 Task: Add an event with the title Marketing Campaign Assessment and Fine-tuning, date '2024/04/08', time 8:50 AM to 10:50 AMand add a description: The session will conclude with a wrap-up discussion, where mentees can reflect on the insights gained and mentors can offer any final words of encouragement. Participants will have the opportunity to exchange contact information and establish ongoing mentoring relationships beyond the event., put the event into Green category . Add location for the event as: 987 Via dei Condotti, Rome, Italy, logged in from the account softage.5@softage.netand send the event invitation to softage.9@softage.net and softage.10@softage.net. Set a reminder for the event 2 hour before
Action: Mouse moved to (86, 136)
Screenshot: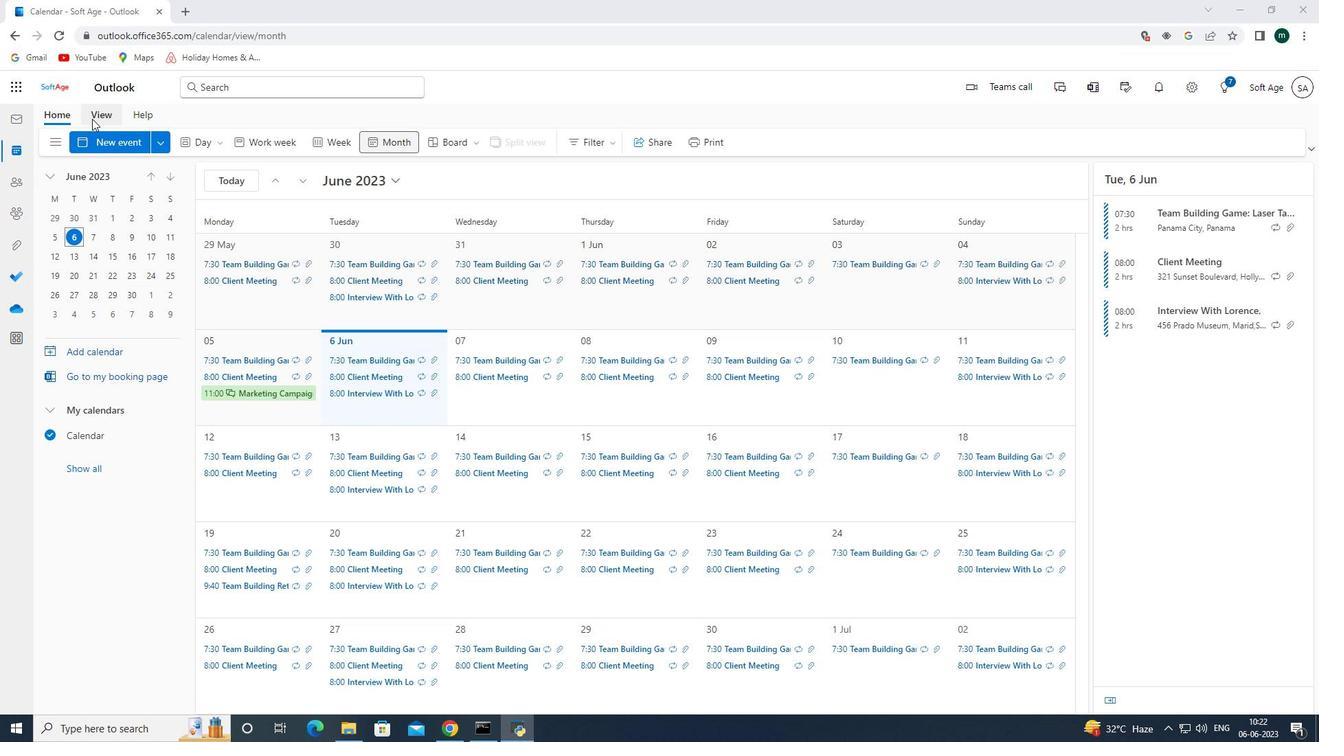 
Action: Mouse pressed left at (86, 136)
Screenshot: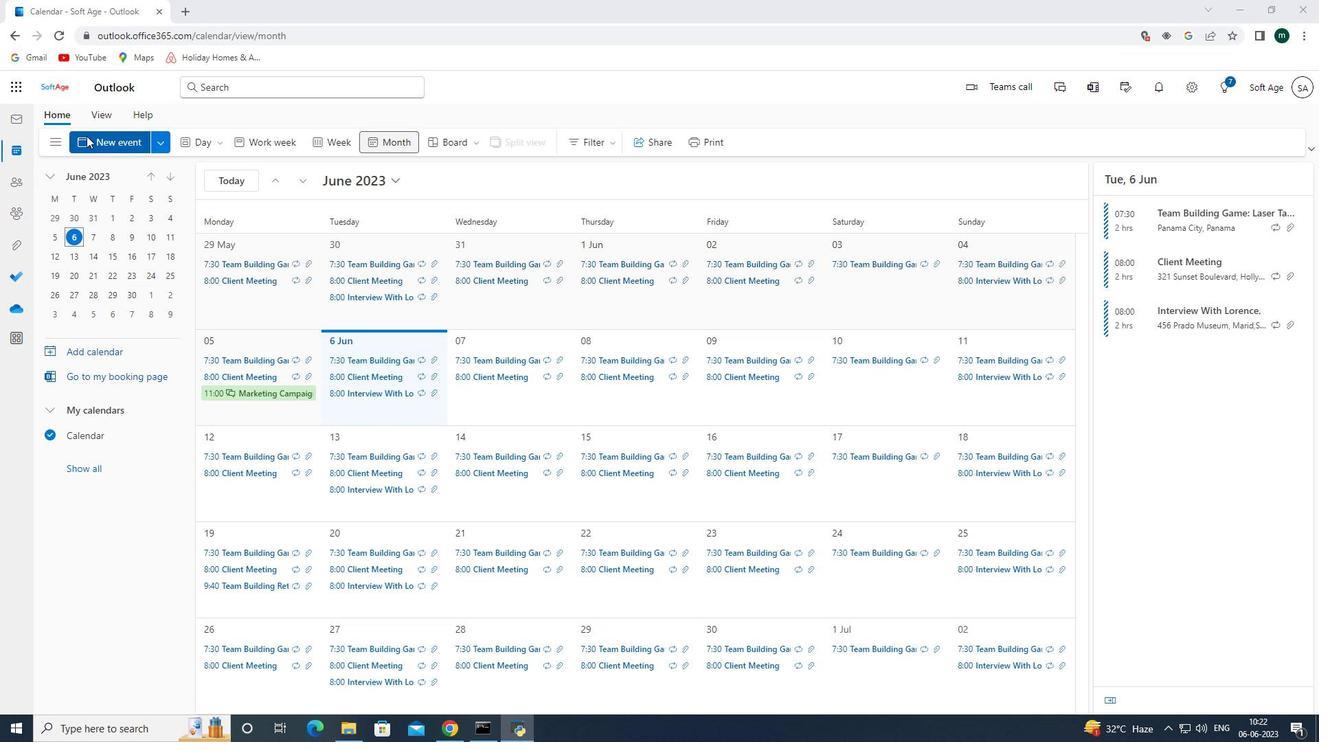 
Action: Mouse moved to (393, 226)
Screenshot: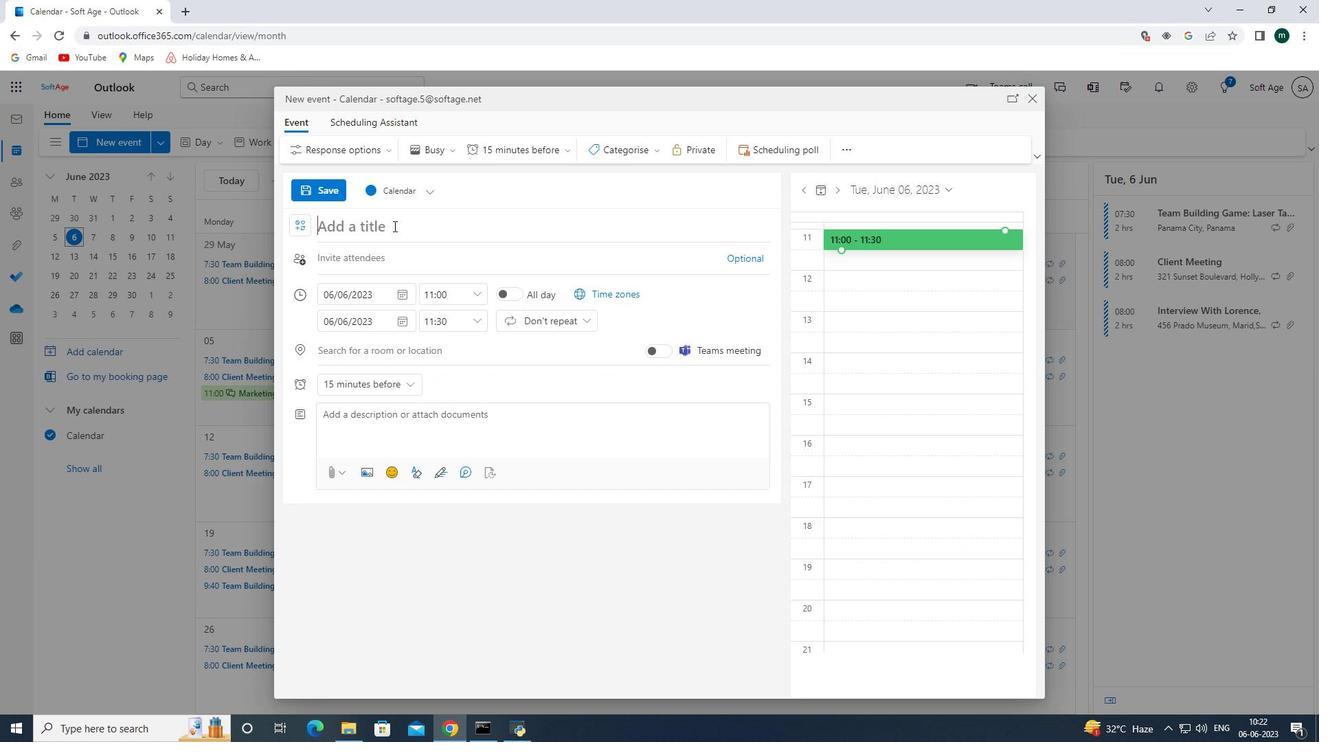 
Action: Mouse pressed left at (393, 226)
Screenshot: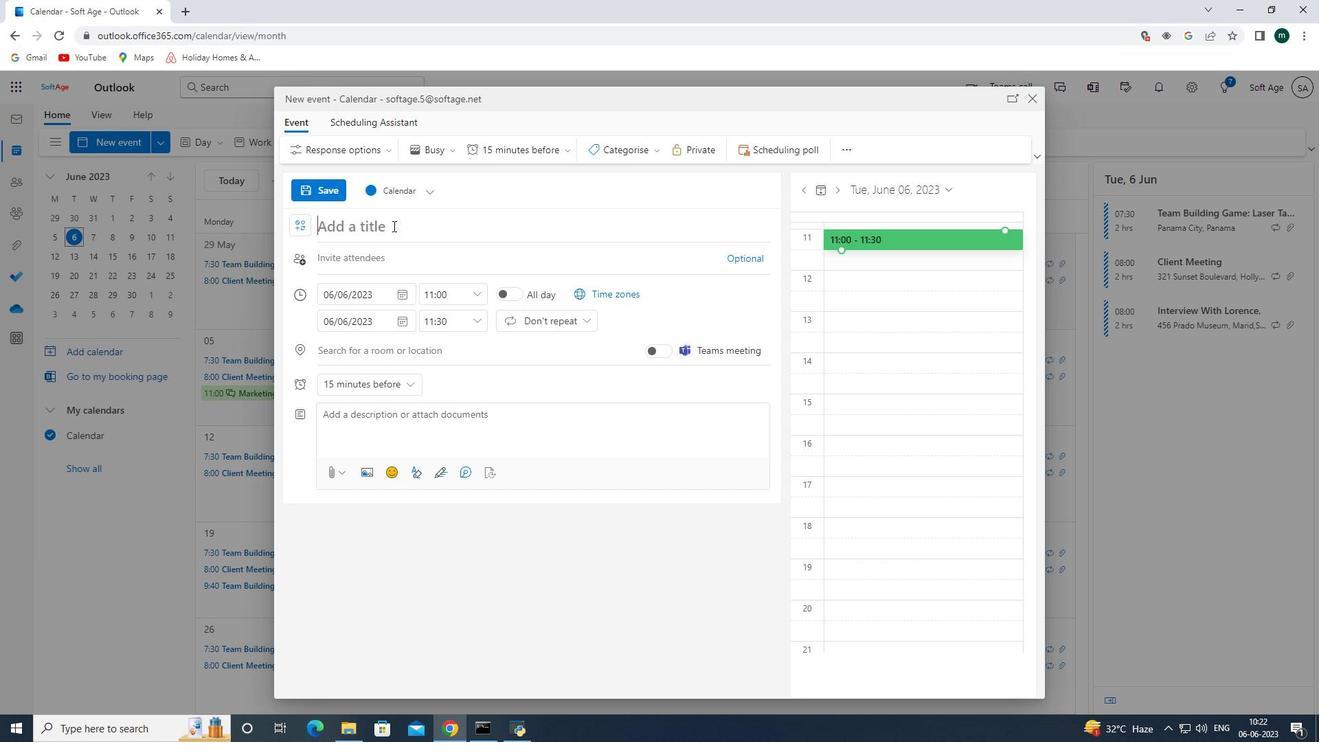 
Action: Key pressed <Key.shift><Key.shift><Key.shift><Key.shift><Key.shift><Key.shift><Key.shift><Key.shift><Key.shift><Key.shift><Key.shift><Key.shift><Key.shift><Key.shift><Key.shift><Key.shift><Key.shift><Key.shift><Key.shift><Key.shift><Key.shift><Key.shift><Key.shift><Key.shift><Key.shift><Key.shift><Key.shift><Key.shift><Key.shift><Key.shift><Key.shift><Key.shift><Key.shift><Key.shift><Key.shift><Key.shift><Key.shift><Key.shift><Key.shift><Key.shift><Key.shift><Key.shift><Key.shift>Marketing<Key.space><Key.shift><Key.shift><Key.shift><Key.shift>Campaign<Key.space><Key.shift><Key.shift><Key.shift><Key.shift><Key.shift><Key.shift><Key.shift><Key.shift><Key.shift><Key.shift><Key.shift><Key.shift><Key.shift><Key.shift><Key.shift><Key.shift><Key.shift><Key.shift><Key.shift>Assessment<Key.space>and<Key.space><Key.shift><Key.shift>Fine<Key.shift><Key.shift>_<Key.backspace>-<Key.space><Key.shift><Key.shift><Key.shift><Key.shift><Key.shift><Key.shift><Key.shift><Key.shift>T<Key.backspace>tuning<Key.space>
Screenshot: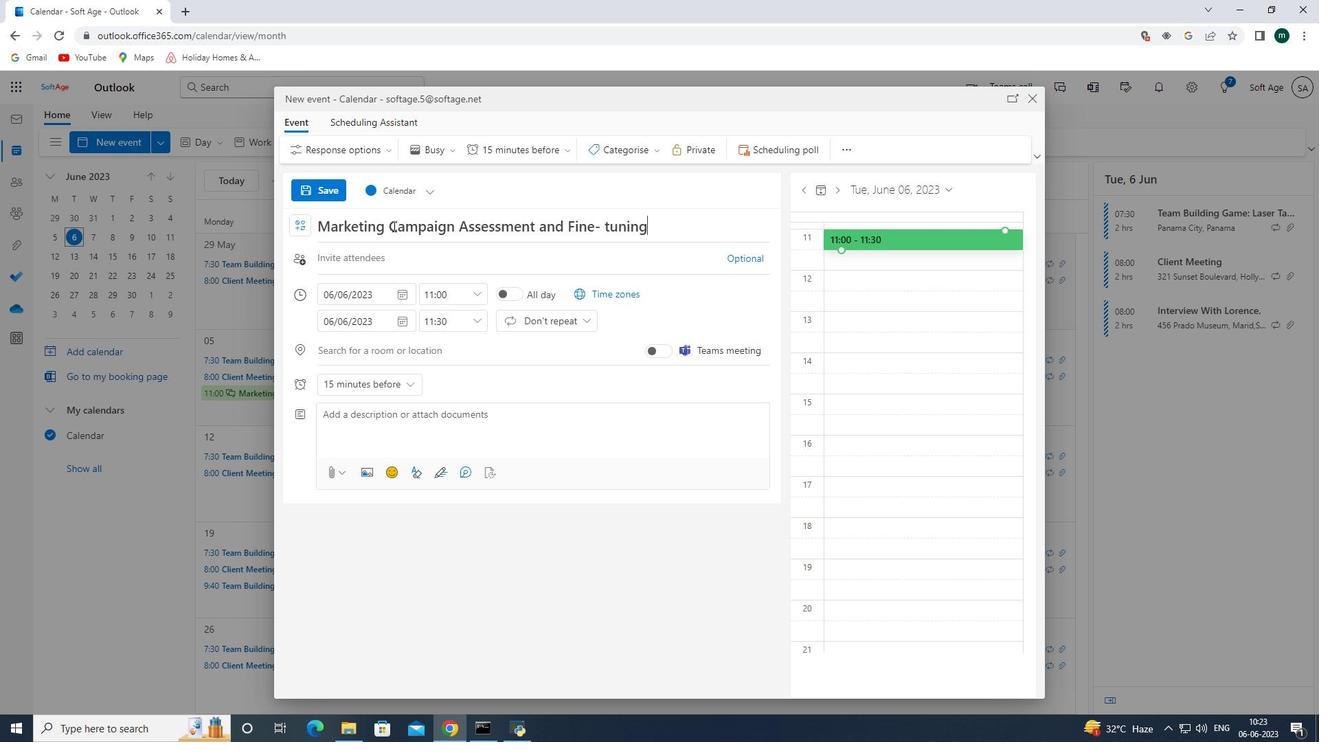 
Action: Mouse moved to (404, 298)
Screenshot: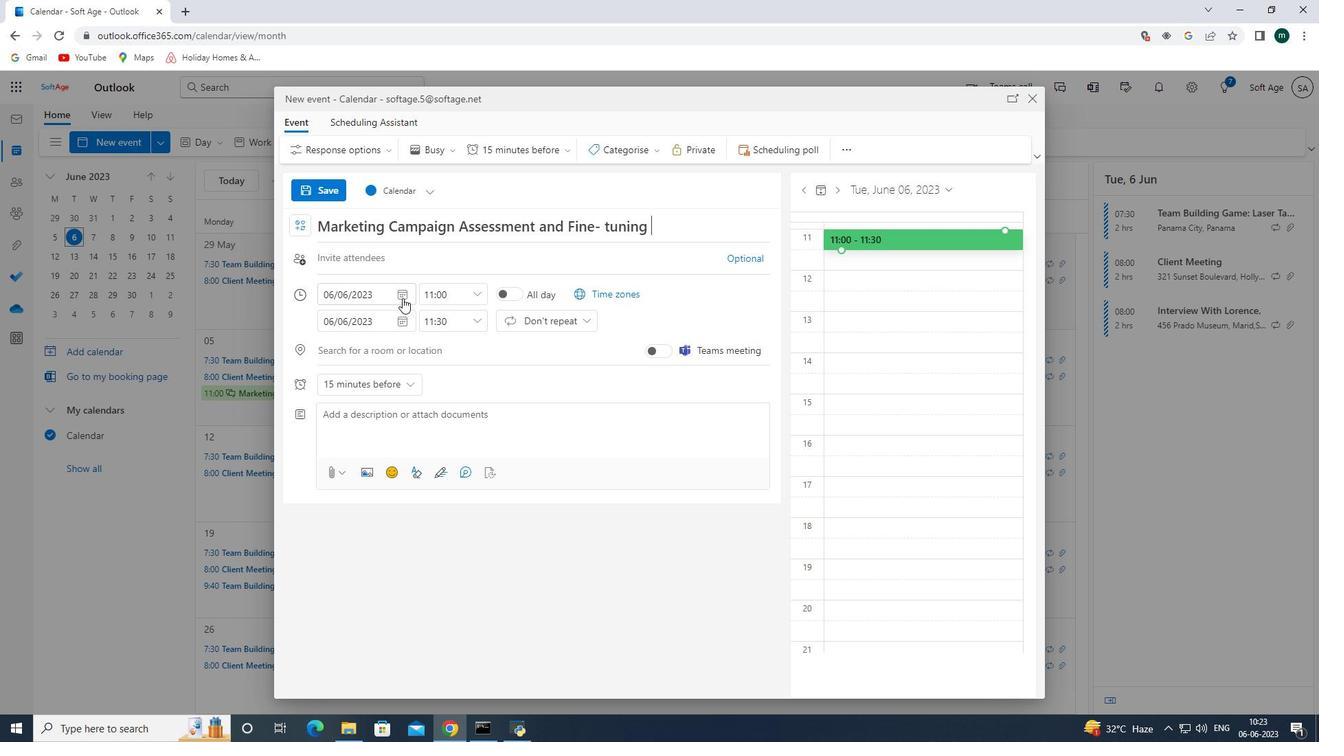 
Action: Mouse pressed left at (404, 298)
Screenshot: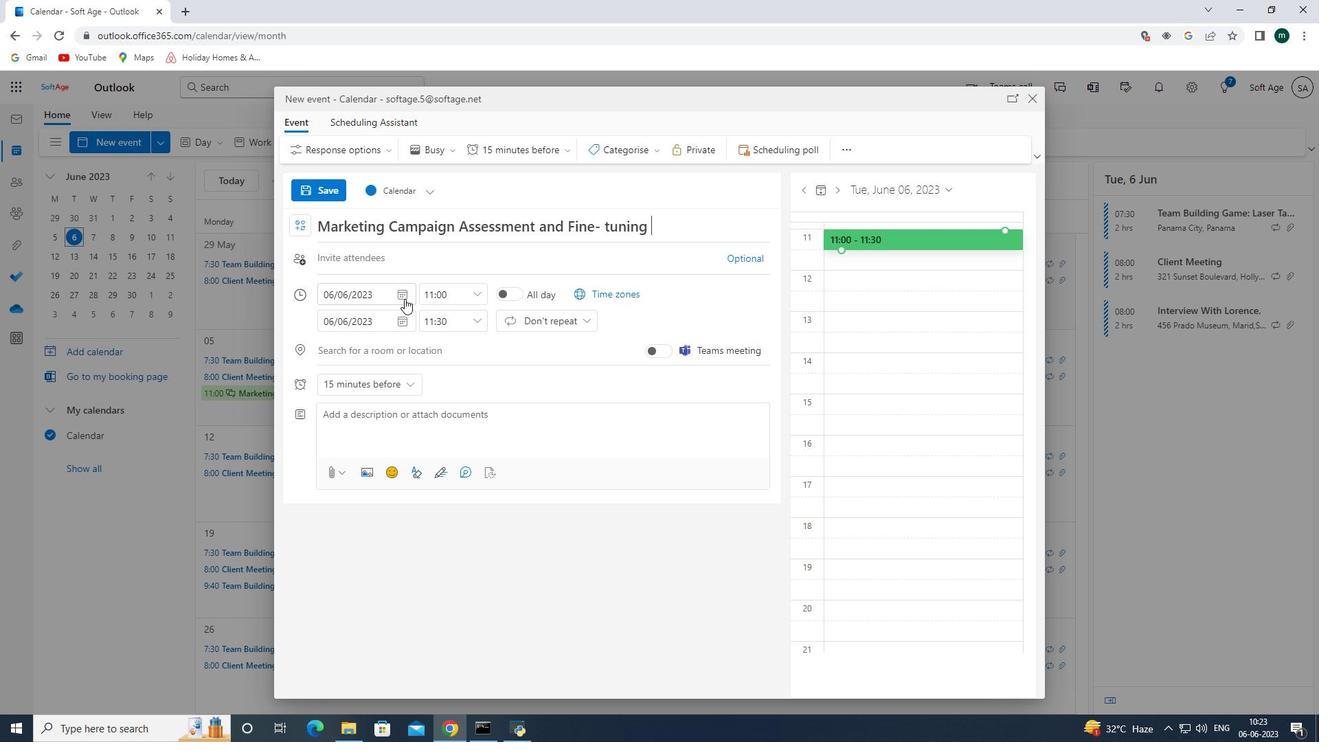 
Action: Mouse moved to (452, 320)
Screenshot: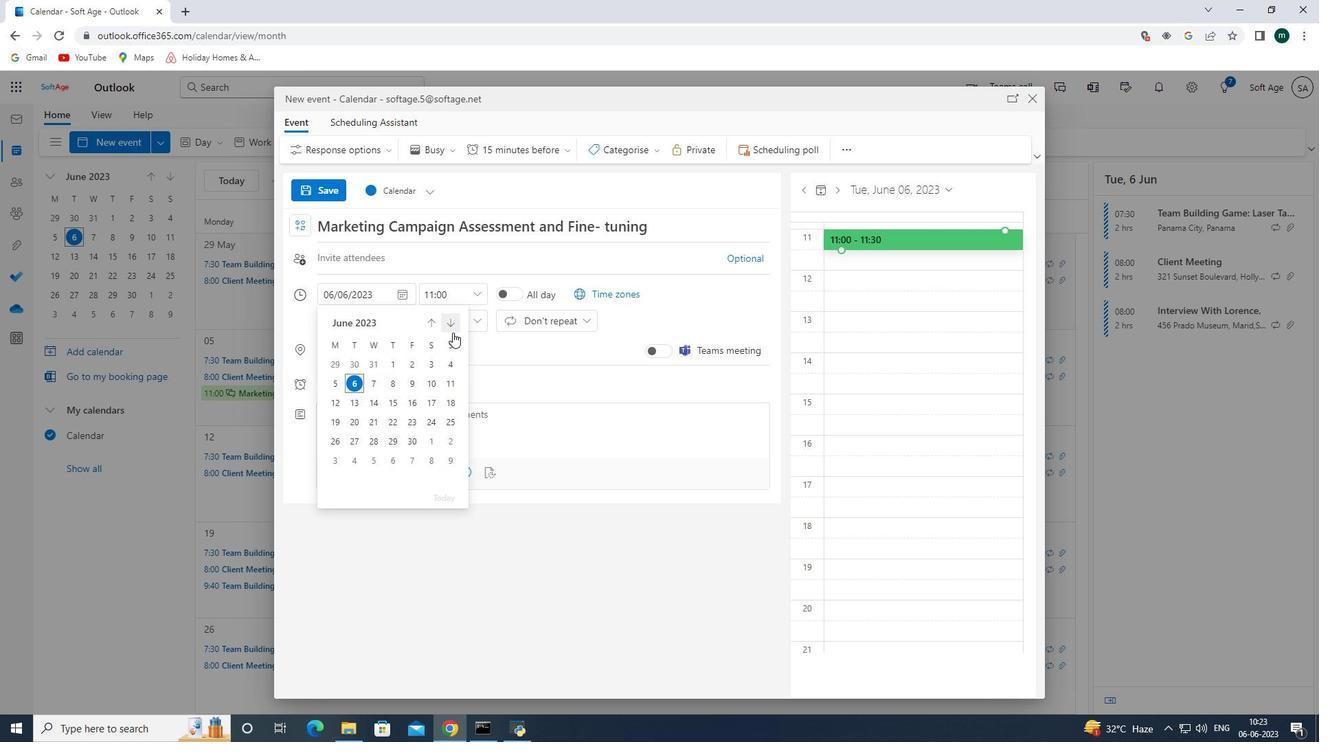 
Action: Mouse pressed left at (452, 320)
Screenshot: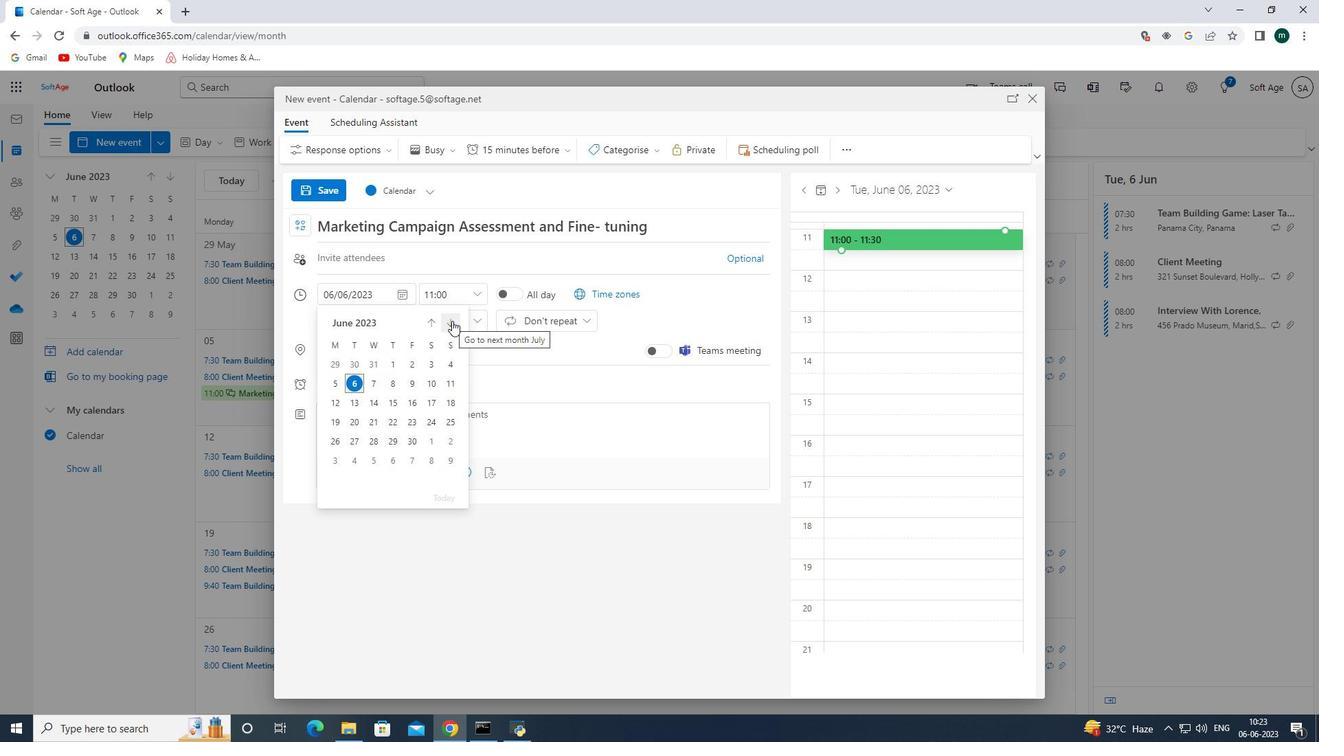 
Action: Mouse moved to (451, 320)
Screenshot: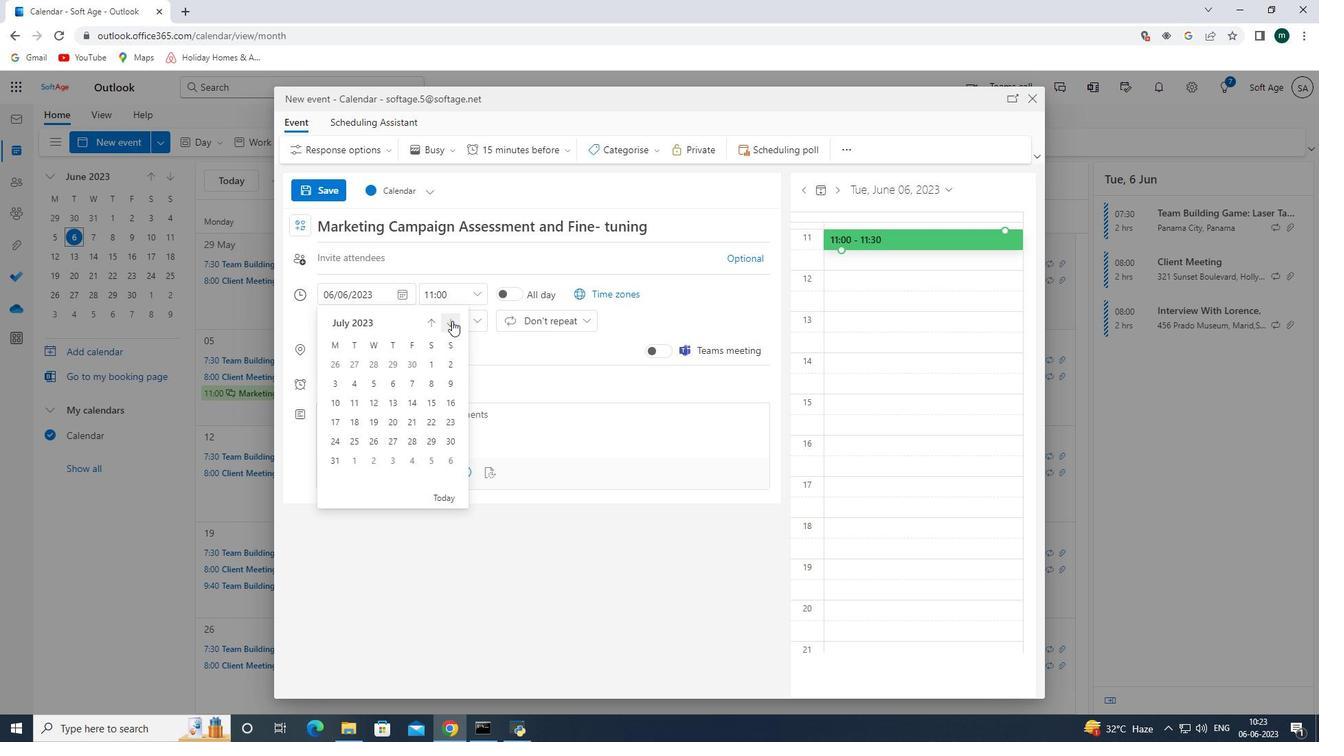 
Action: Mouse pressed left at (451, 320)
Screenshot: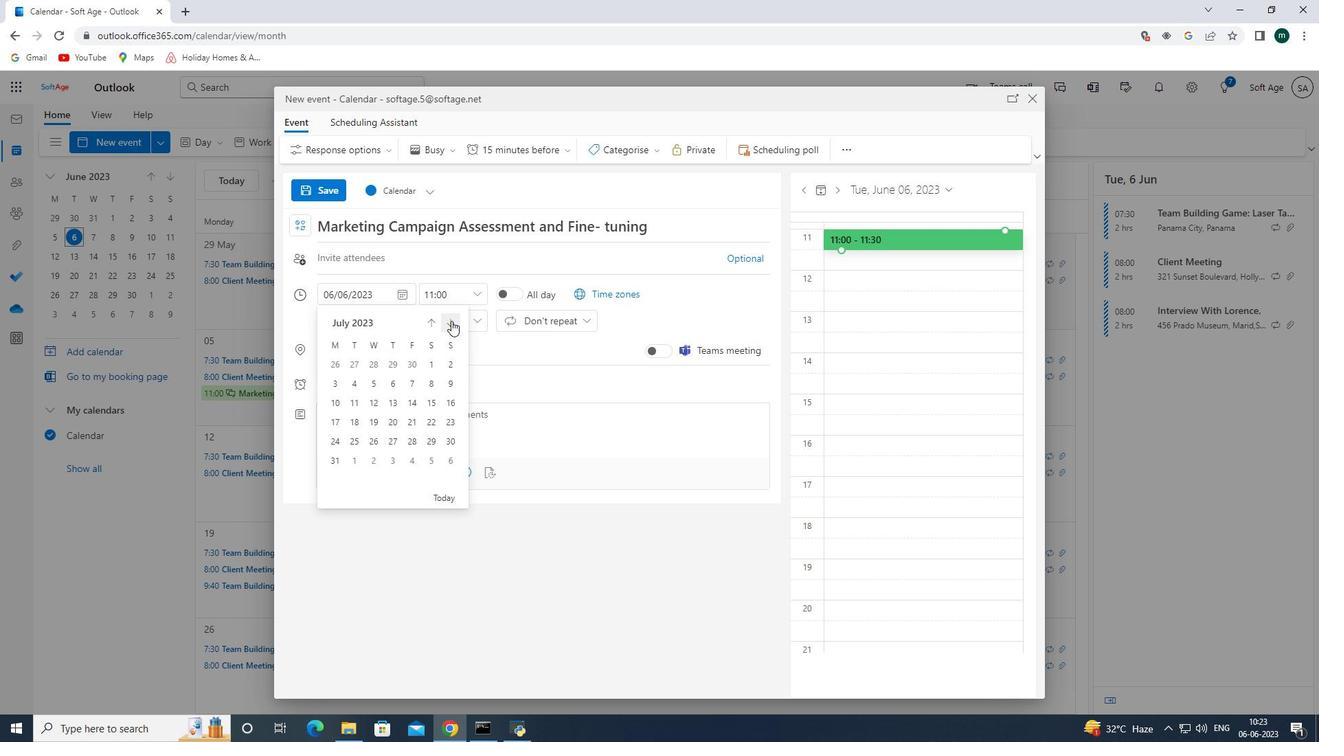 
Action: Mouse pressed left at (451, 320)
Screenshot: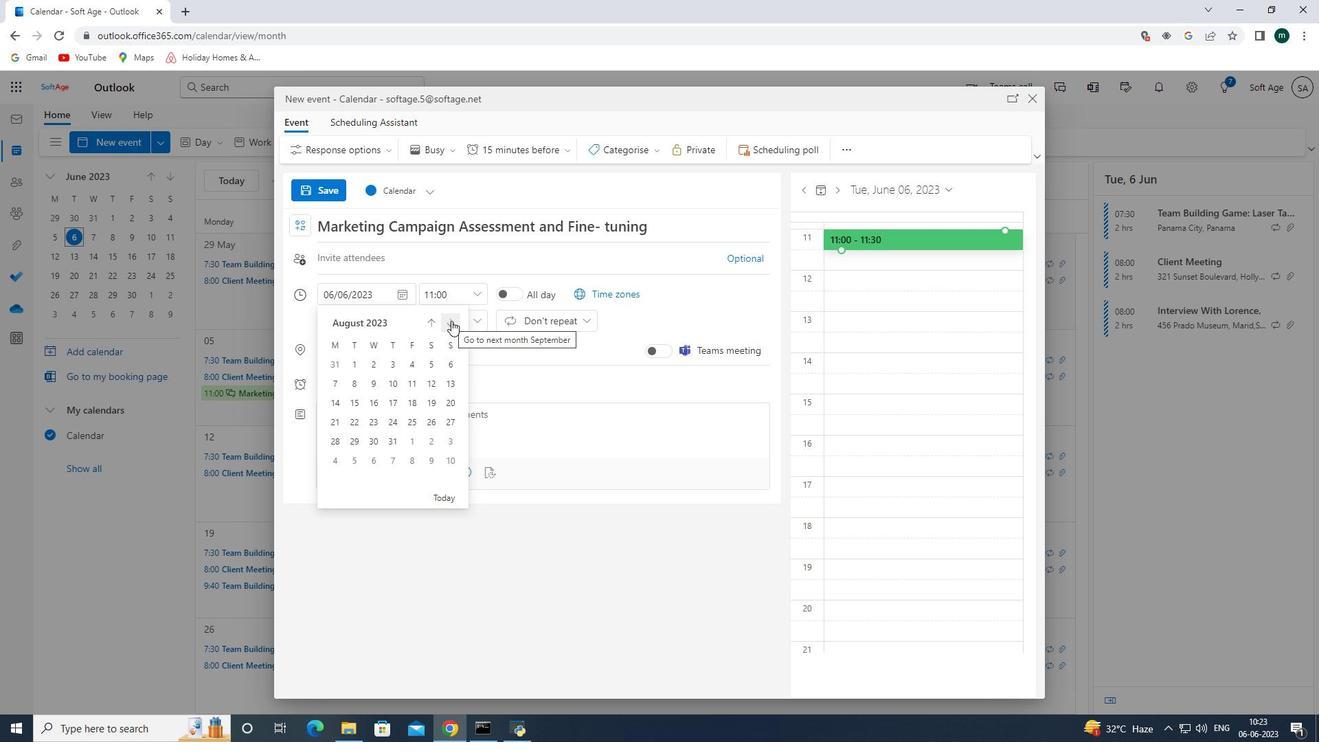 
Action: Mouse pressed left at (451, 320)
Screenshot: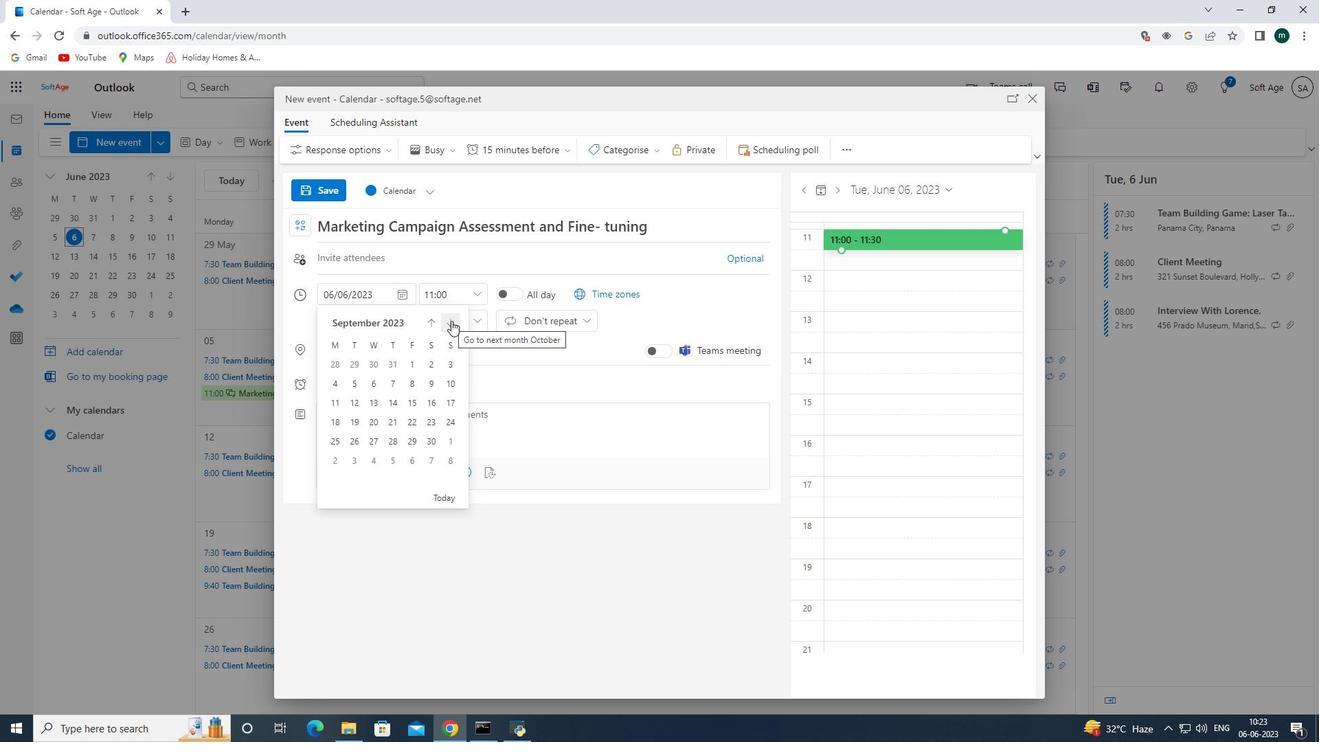 
Action: Mouse pressed left at (451, 320)
Screenshot: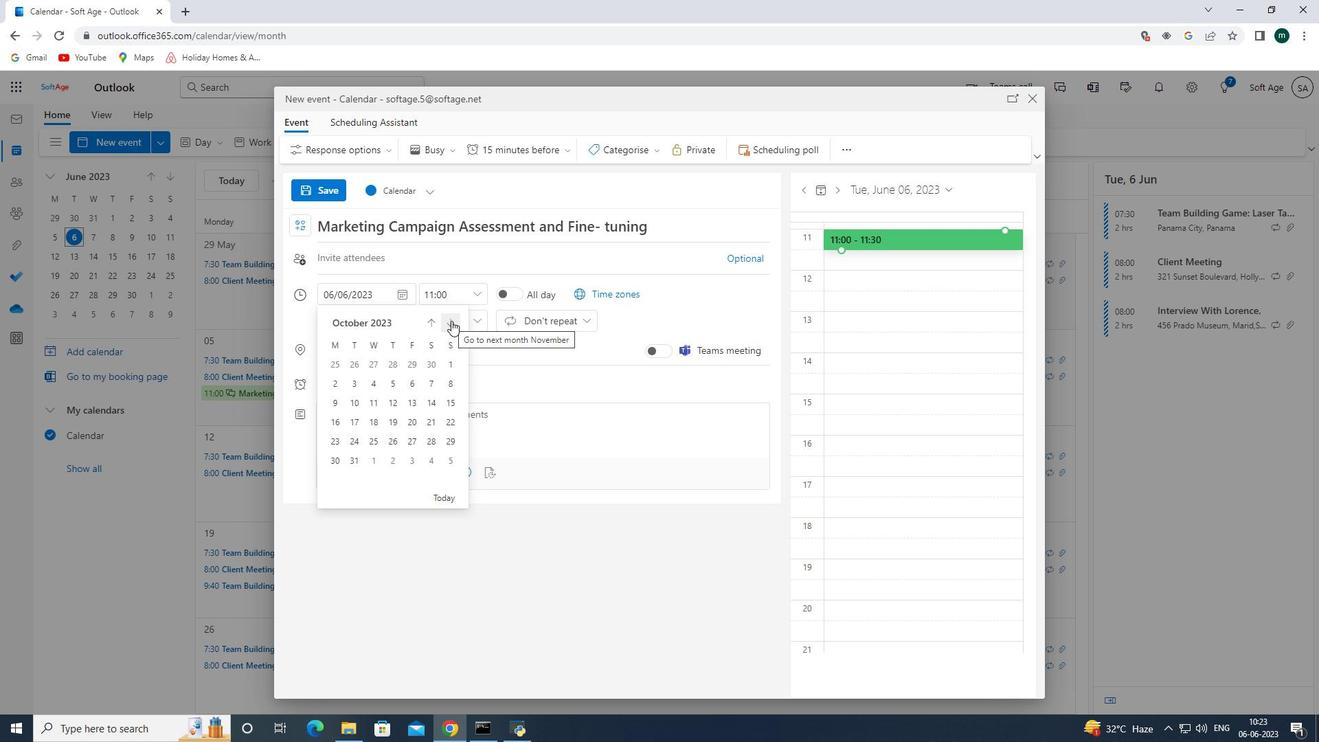 
Action: Mouse pressed left at (451, 320)
Screenshot: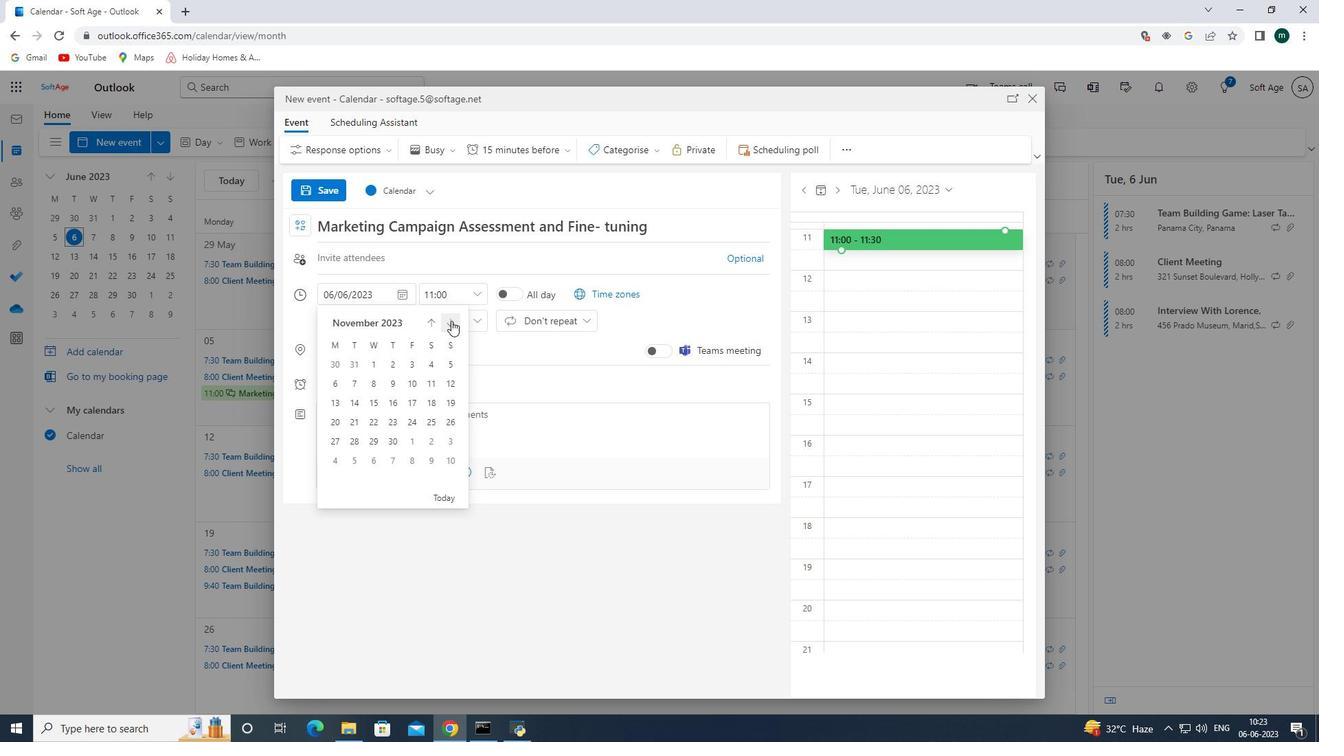 
Action: Mouse moved to (451, 320)
Screenshot: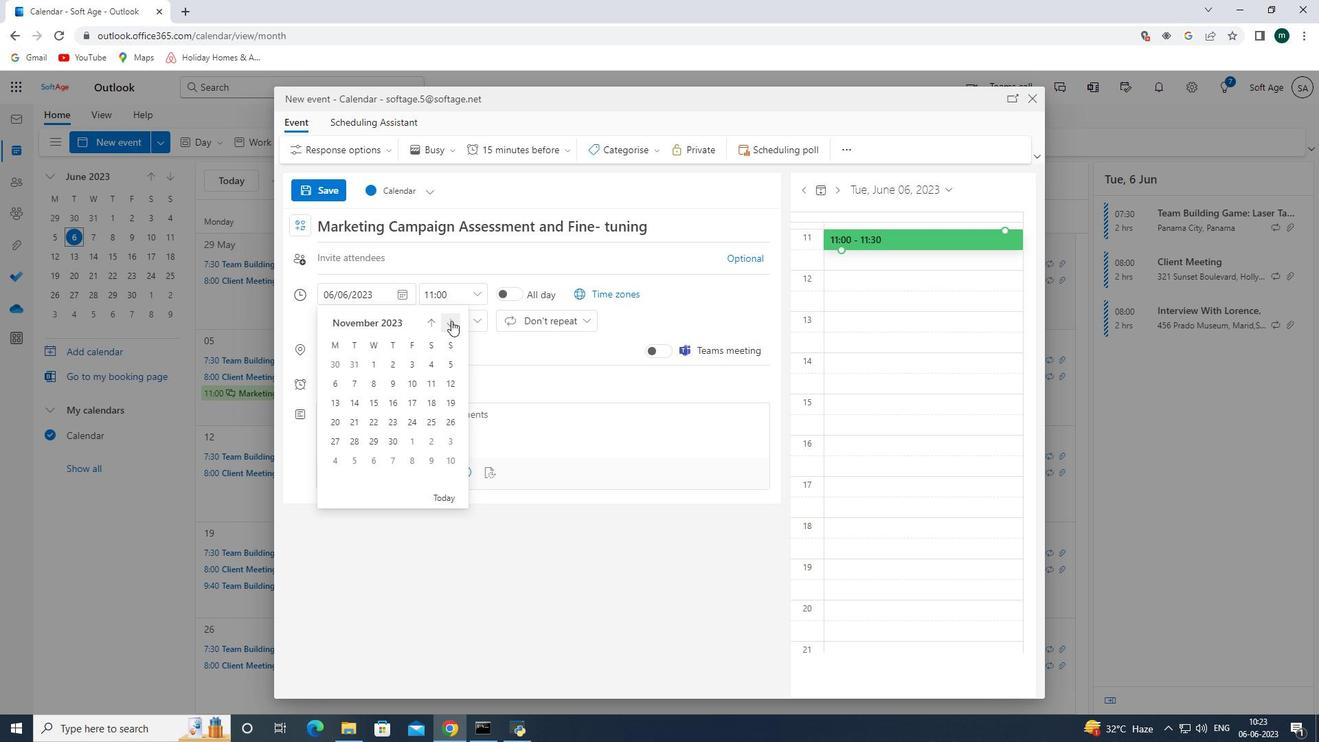 
Action: Mouse pressed left at (451, 320)
Screenshot: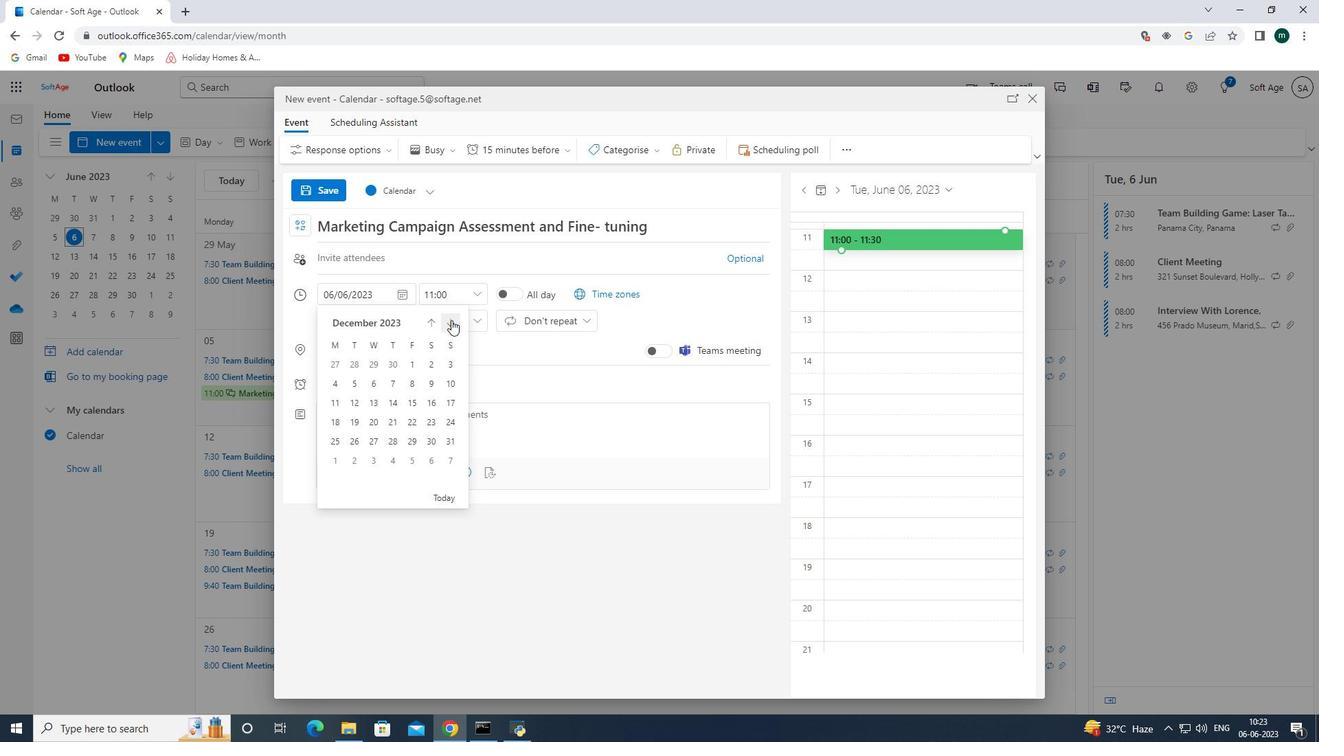 
Action: Mouse pressed left at (451, 320)
Screenshot: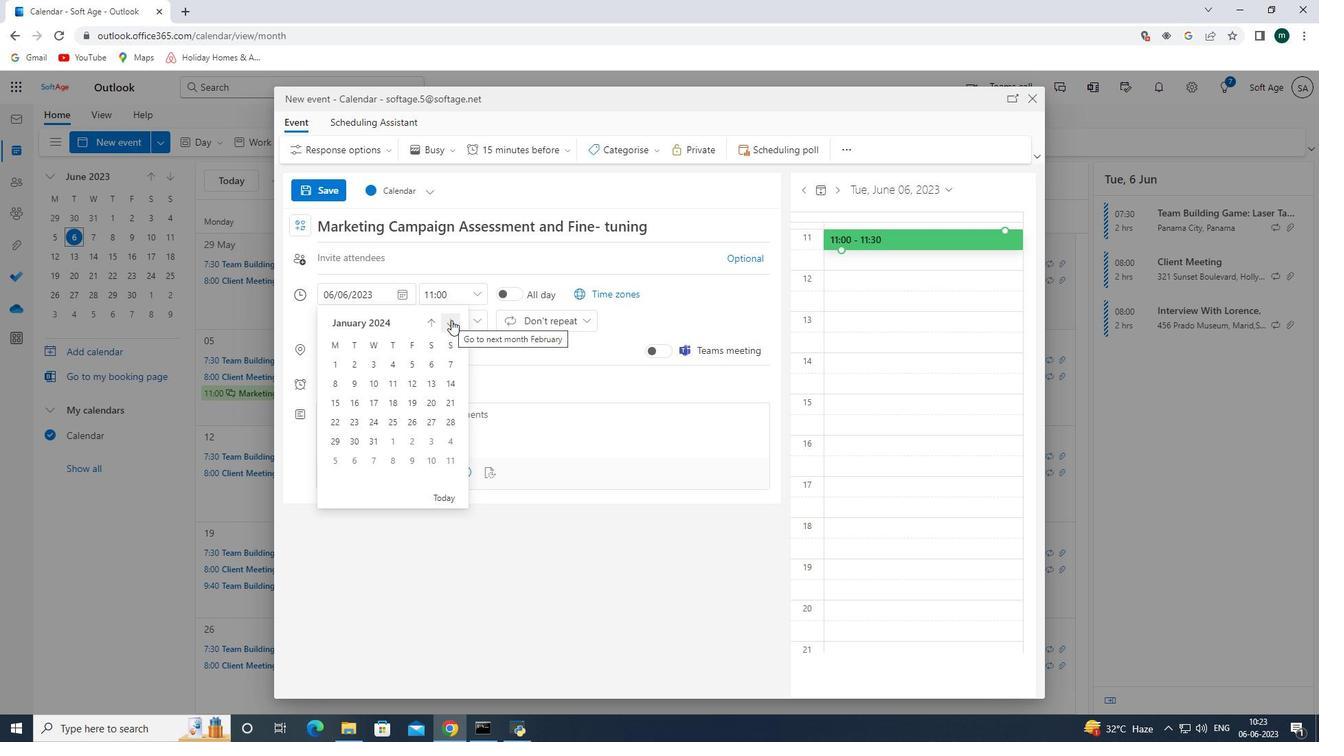 
Action: Mouse pressed left at (451, 320)
Screenshot: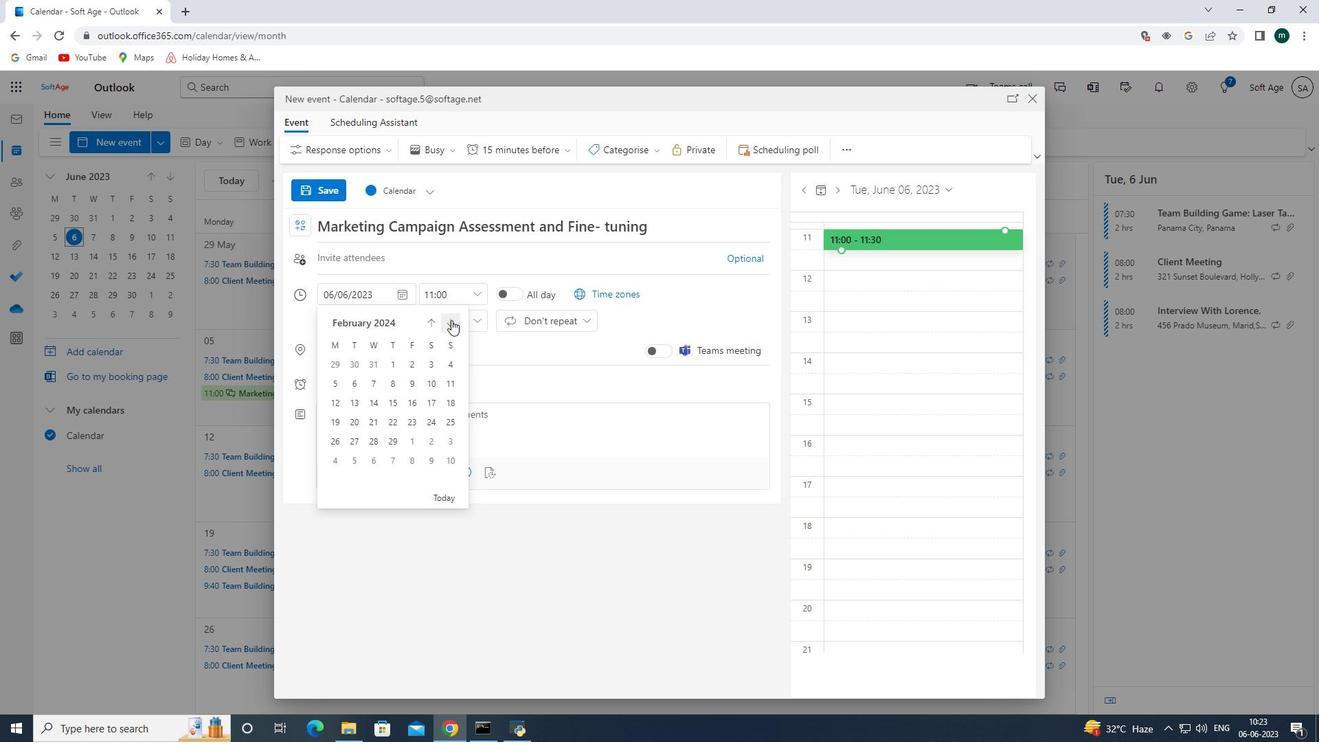
Action: Mouse pressed left at (451, 320)
Screenshot: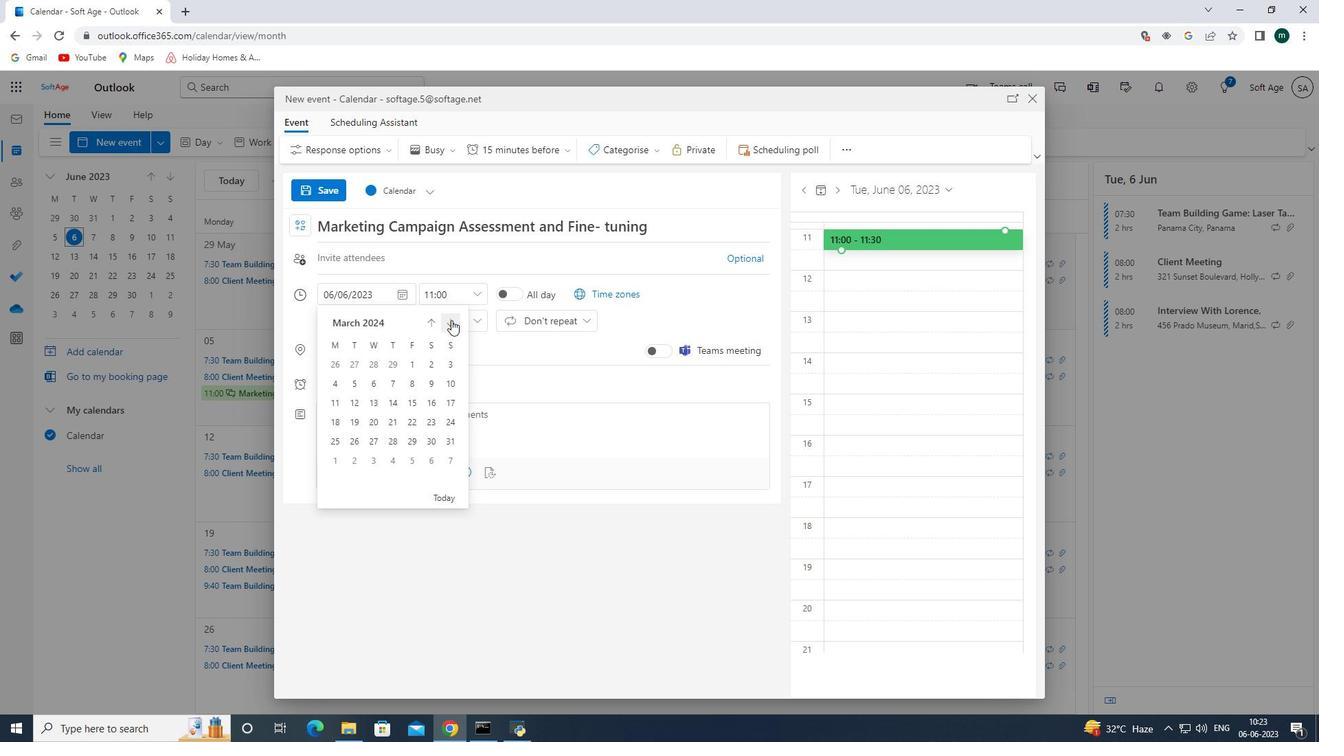 
Action: Mouse moved to (339, 378)
Screenshot: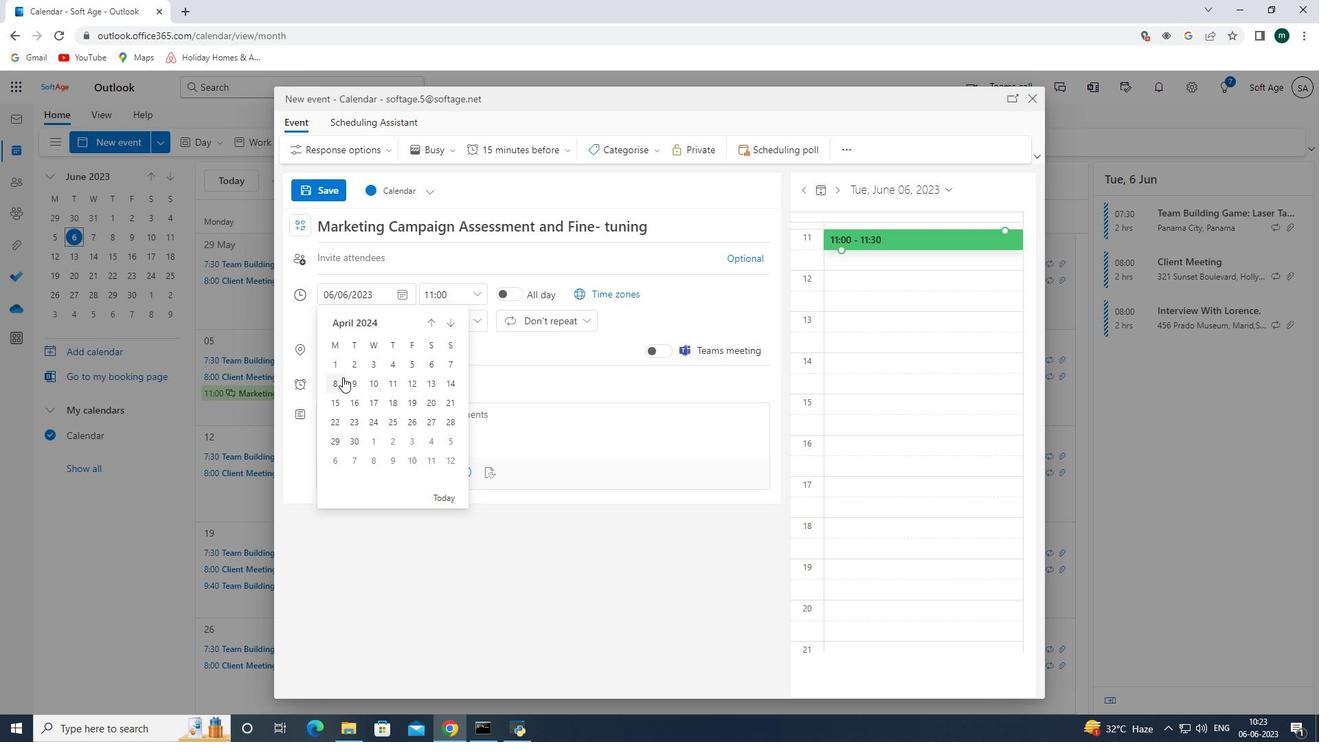 
Action: Mouse pressed left at (339, 378)
Screenshot: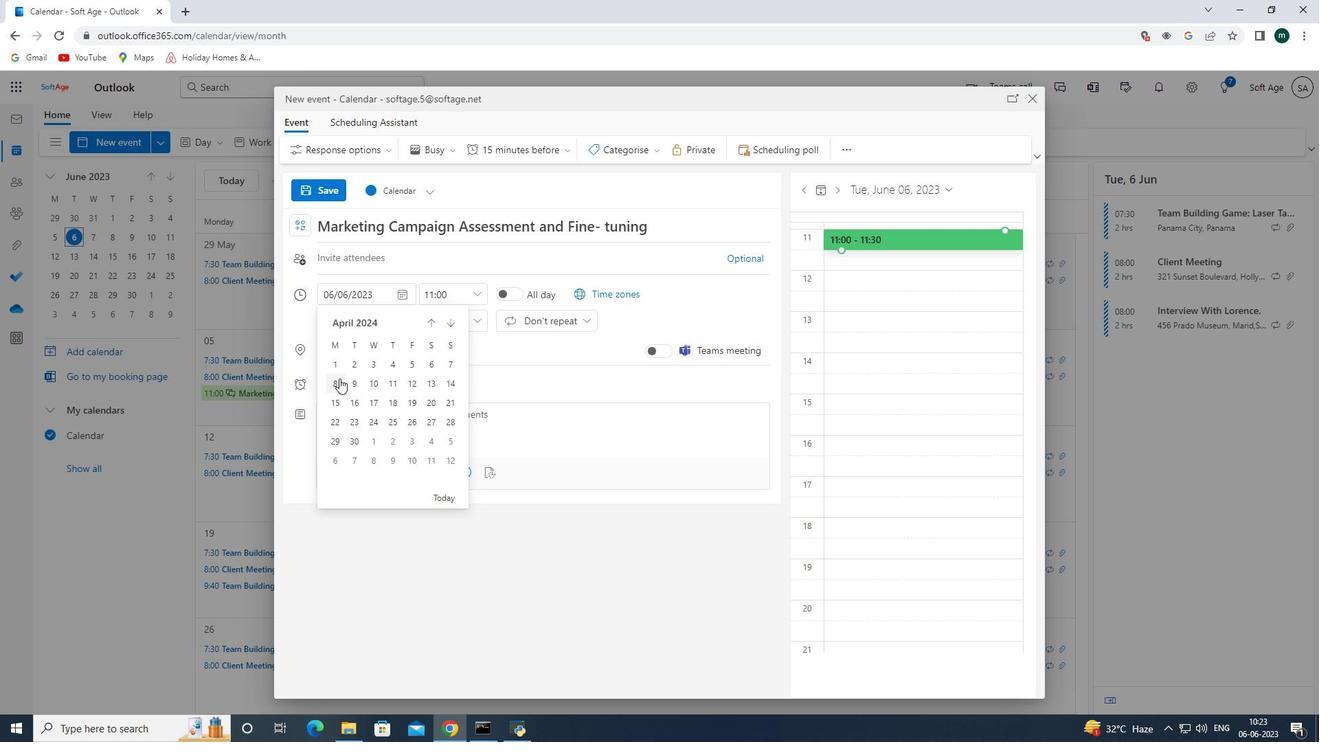 
Action: Mouse moved to (477, 296)
Screenshot: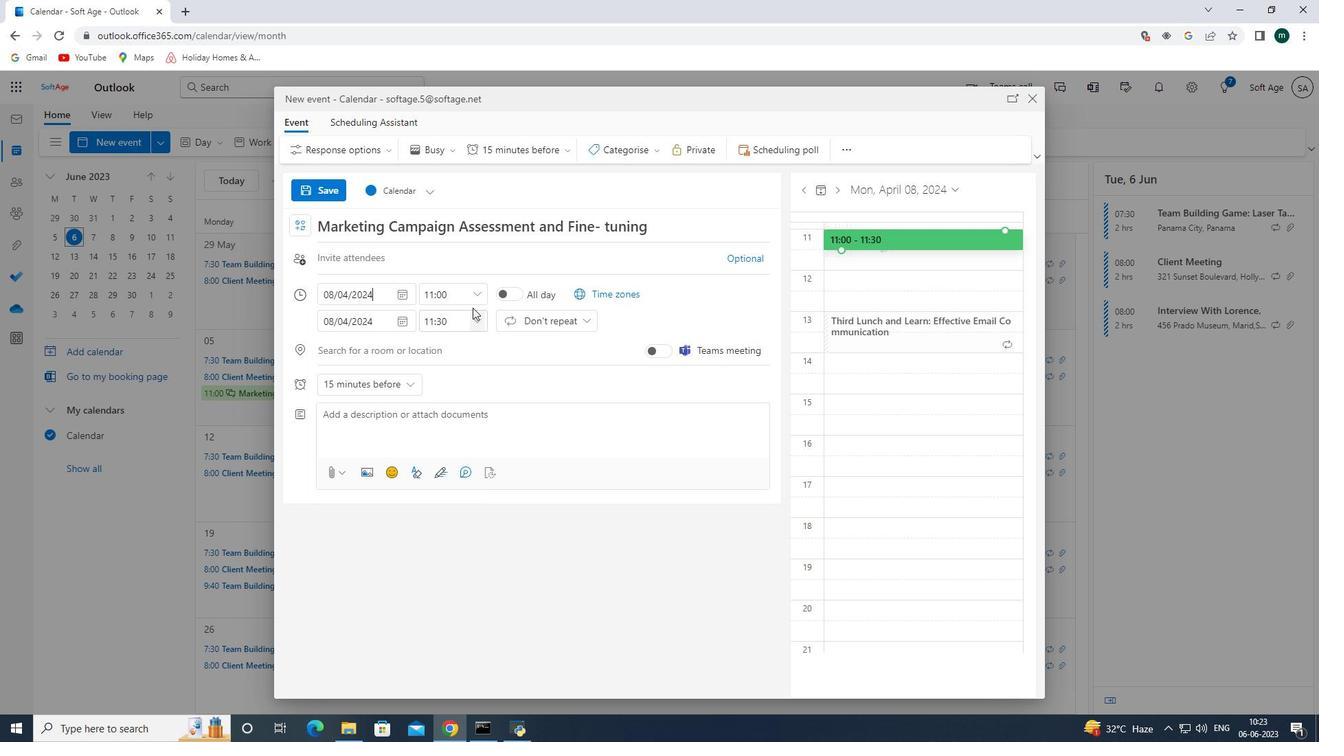 
Action: Mouse pressed left at (477, 296)
Screenshot: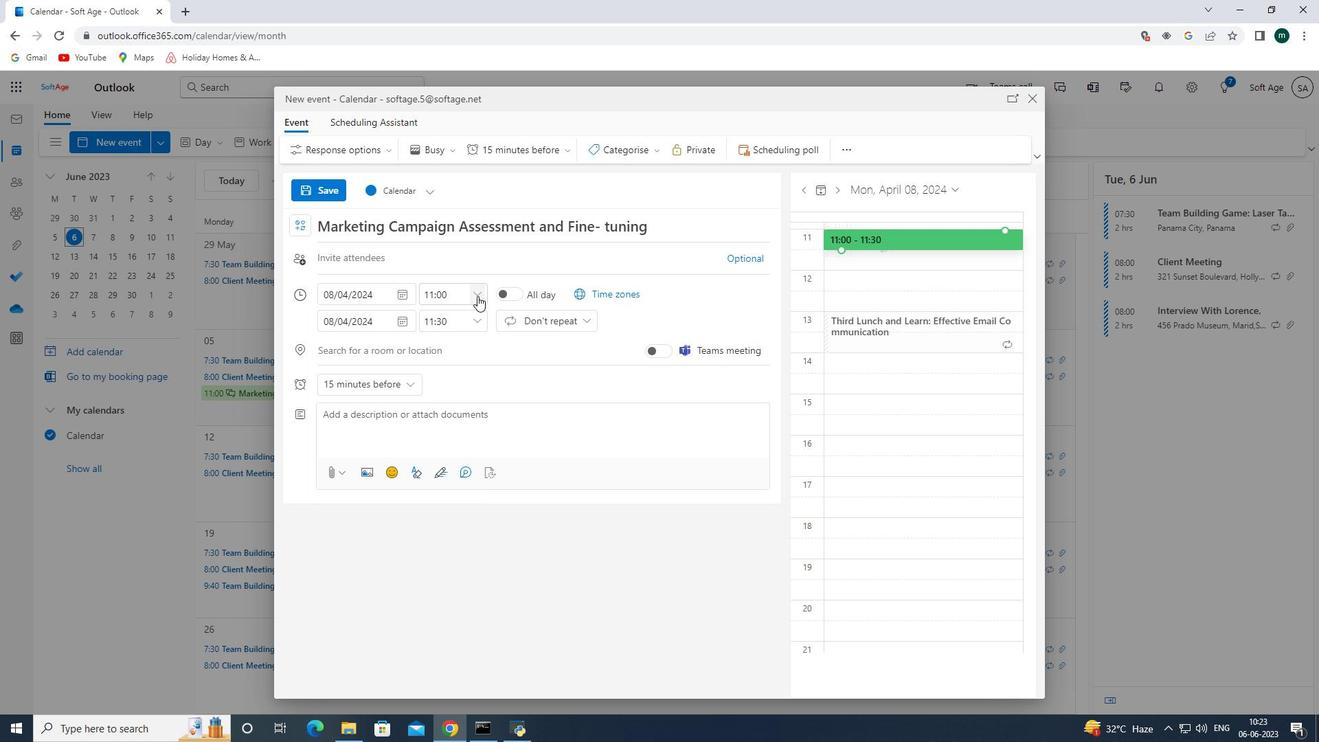 
Action: Mouse moved to (454, 292)
Screenshot: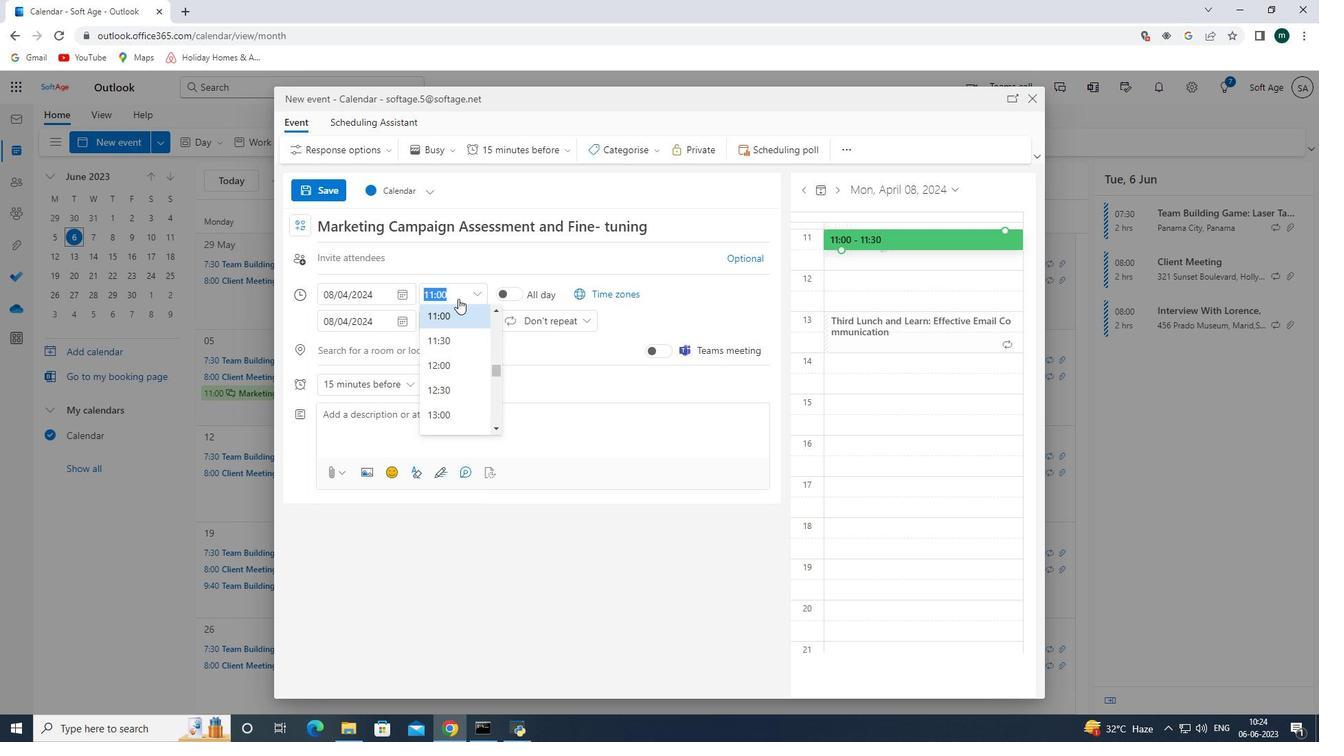 
Action: Key pressed 08<Key.shift_r><Key.shift_r><Key.shift_r><Key.shift_r><Key.shift_r><Key.shift_r><Key.shift_r><Key.shift_r><Key.shift_r><Key.shift_r><Key.shift_r><Key.shift_r><Key.shift_r><Key.shift_r><Key.shift_r><Key.shift_r><Key.shift_r><Key.shift_r><Key.shift_r><Key.shift_r><Key.shift_r><Key.shift_r><Key.shift_r><Key.shift_r><Key.shift_r><Key.shift_r><Key.shift_r><Key.shift_r><Key.shift_r><Key.shift_r><Key.shift_r><Key.shift_r><Key.shift_r>:50<Key.enter>
Screenshot: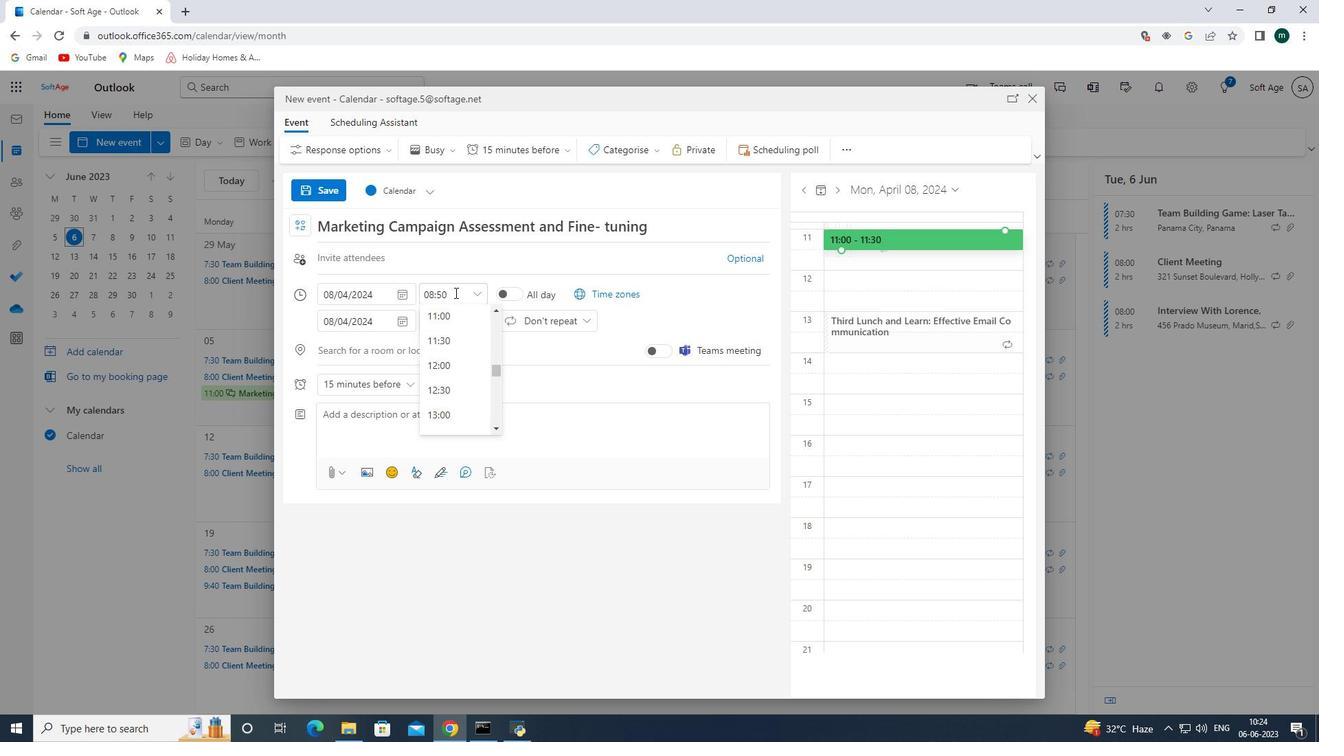 
Action: Mouse moved to (481, 314)
Screenshot: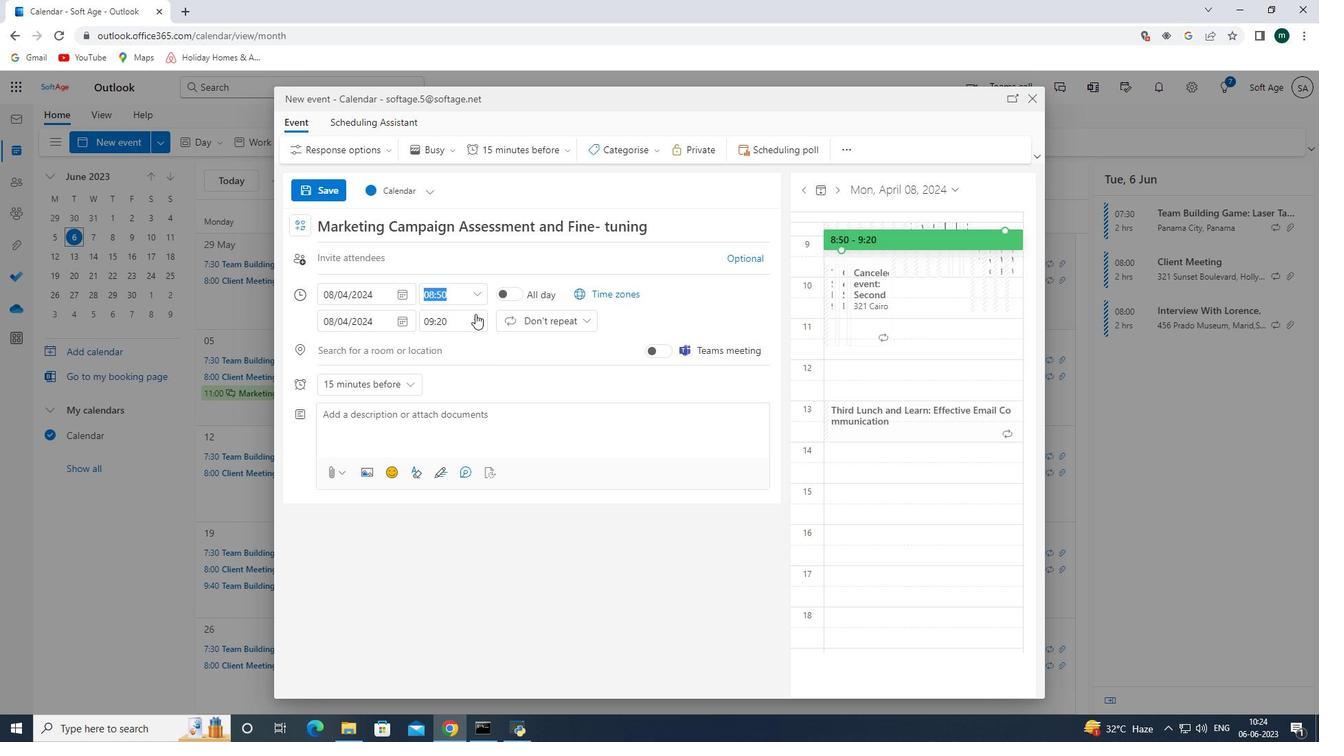 
Action: Mouse pressed left at (481, 314)
Screenshot: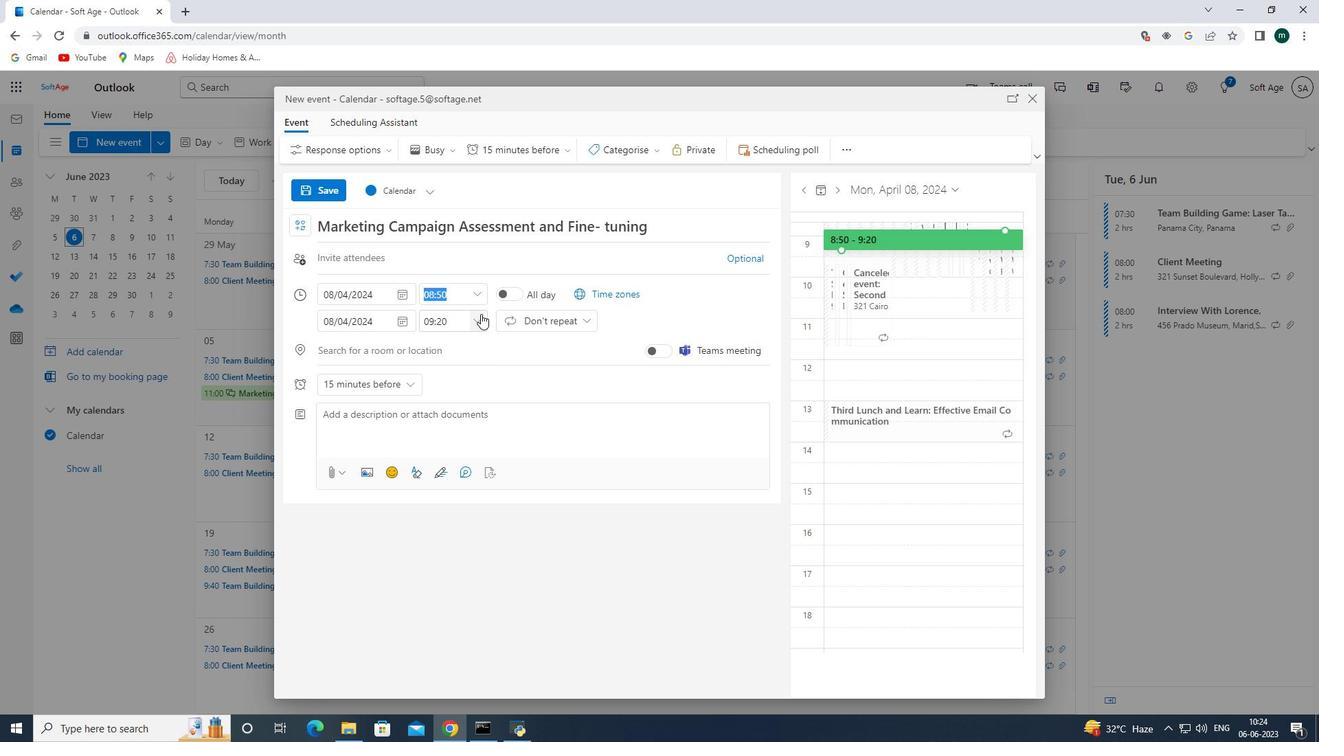 
Action: Mouse moved to (477, 412)
Screenshot: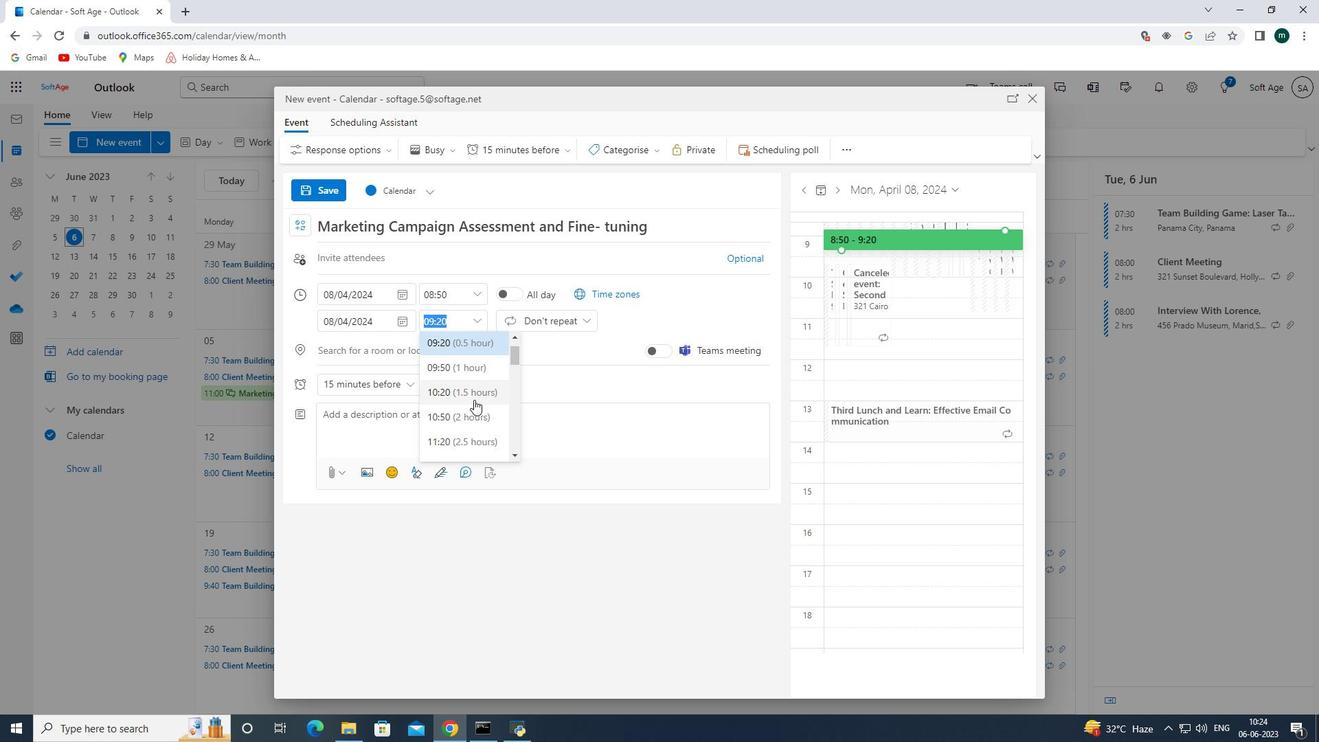
Action: Mouse pressed left at (477, 412)
Screenshot: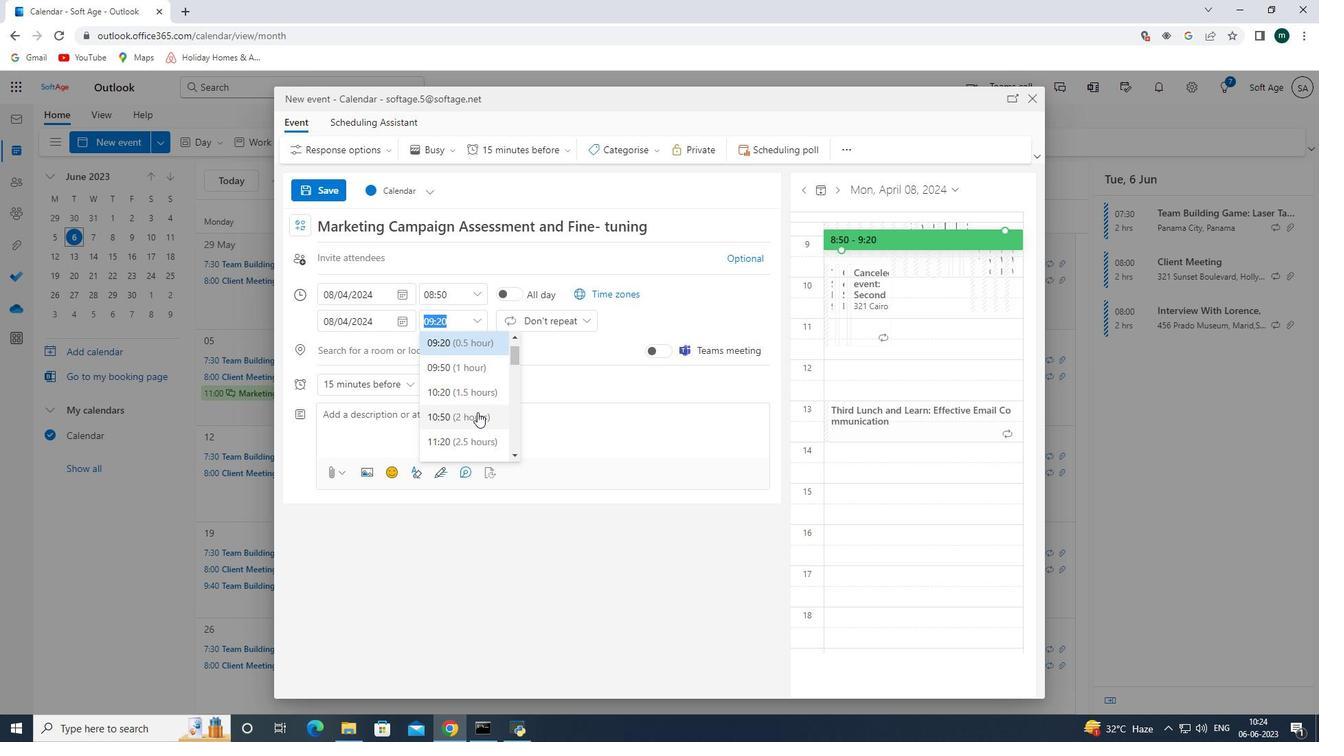 
Action: Mouse moved to (408, 410)
Screenshot: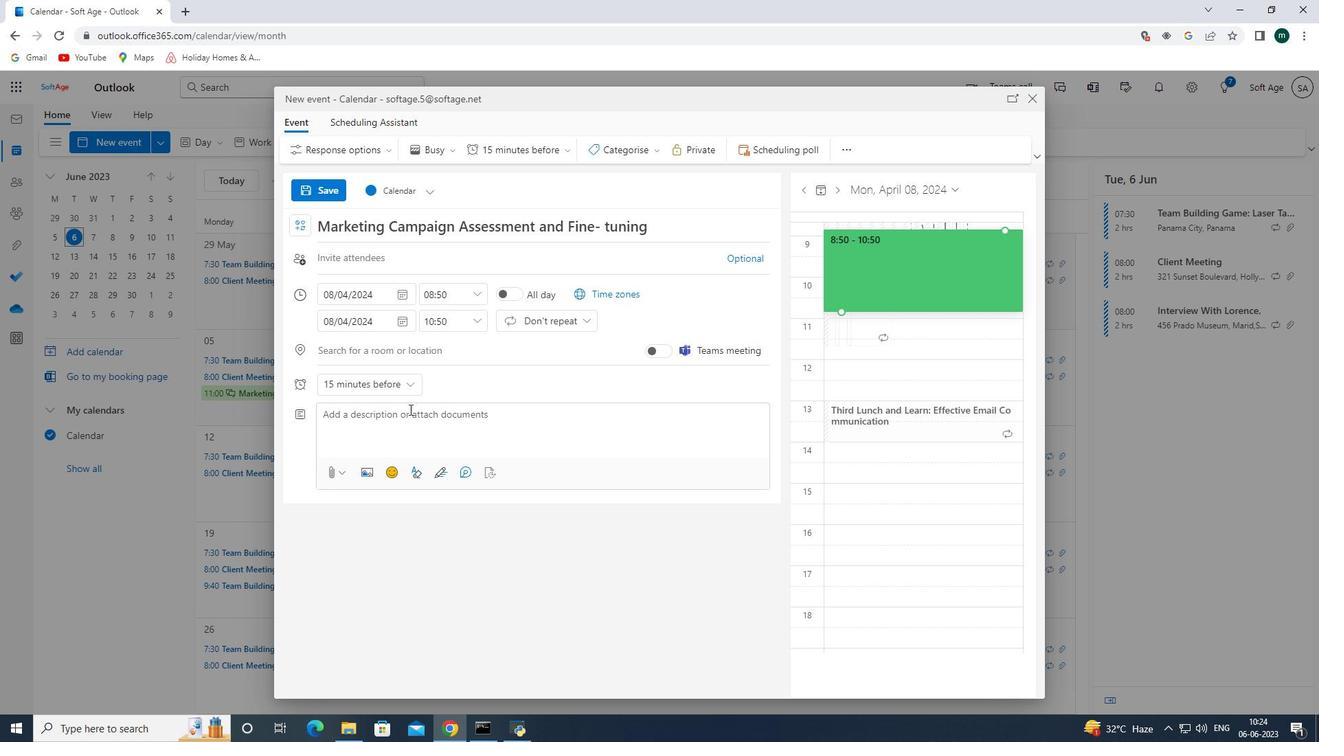 
Action: Mouse pressed left at (408, 410)
Screenshot: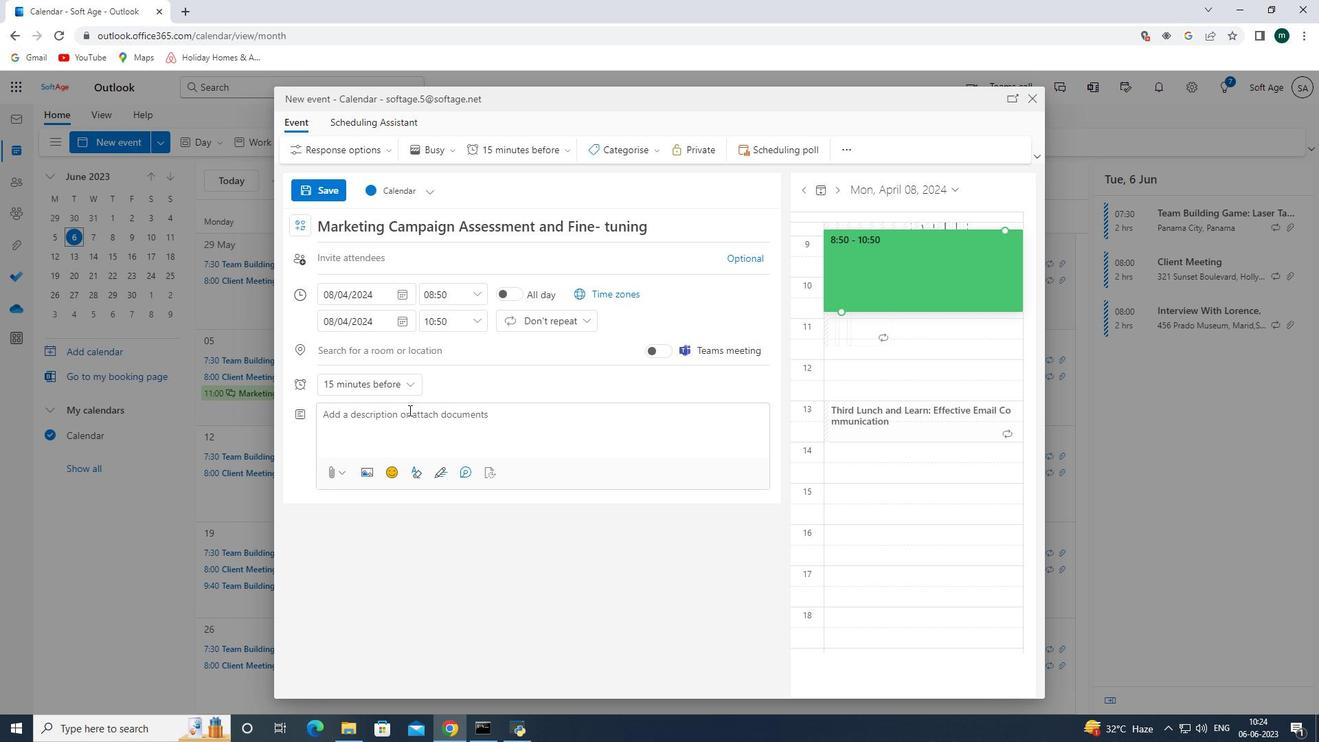 
Action: Key pressed <Key.shift>The<Key.space><Key.shift><Key.shift><Key.shift><Key.shift><Key.shift><Key.shift><Key.shift><Key.shift><Key.shift><Key.shift><Key.shift><Key.shift><Key.shift><Key.shift><Key.shift>session<Key.space>will<Key.space>conclude<Key.space>with<Key.space>a<Key.space>wrap-up<Key.space><Key.shift><Key.shift><Key.shift><Key.shift><Key.shift><Key.shift><Key.shift><Key.shift><Key.shift><Key.shift><Key.shift><Key.shift><Key.shift><Key.shift><Key.shift><Key.shift>diss<Key.backspace>cussion<Key.space><Key.backspace>,<Key.space><Key.shift><Key.shift><Key.shift><Key.shift><Key.shift><Key.shift><Key.shift><Key.shift><Key.shift><Key.shift><Key.shift><Key.shift><Key.shift><Key.shift><Key.shift><Key.shift><Key.shift><Key.shift><Key.shift><Key.shift><Key.shift><Key.shift><Key.shift><Key.shift><Key.shift><Key.shift><Key.shift><Key.shift><Key.shift><Key.shift><Key.shift><Key.shift><Key.shift><Key.shift><Key.shift><Key.shift><Key.shift><Key.shift><Key.shift>where<Key.space><Key.shift><Key.shift><Key.shift><Key.shift><Key.shift><Key.shift><Key.shift><Key.shift><Key.shift><Key.shift><Key.shift><Key.shift><Key.shift><Key.shift><Key.shift><Key.shift><Key.shift><Key.shift><Key.shift><Key.shift><Key.shift><Key.shift><Key.shift><Key.shift><Key.shift><Key.shift><Key.shift><Key.shift><Key.shift><Key.shift><Key.shift><Key.shift><Key.shift><Key.shift><Key.shift><Key.shift><Key.shift><Key.shift><Key.shift><Key.shift><Key.shift><Key.shift><Key.shift><Key.shift><Key.shift><Key.shift><Key.shift><Key.shift><Key.shift><Key.shift>M<Key.backspace>mentees<Key.space>can<Key.space>reflect<Key.space><Key.backspace><Key.space>on<Key.space><Key.shift>T<Key.backspace>the<Key.space>insights<Key.space>gained<Key.space>g<Key.backspace>and<Key.space>mentors<Key.space>caan<Key.space>offer<Key.space>any<Key.space>final<Key.space>words<Key.space>of<Key.space>r<Key.backspace>encouragement<Key.space>.<Key.space><Key.backspace><Key.backspace><Key.backspace>.<Key.space><Key.shift>Participants<Key.space>will<Key.space>have<Key.space>the<Key.space>opportunity<Key.space>of<Key.space>exchange<Key.space>contact<Key.space>information<Key.space>aand<Key.space>establish<Key.space>on<Key.space><Key.backspace><Key.shift>G<Key.backspace>going<Key.space>mentoring<Key.space>relation<Key.space><Key.backspace>ships<Key.space>beyond<Key.space>the<Key.space>event.<Key.space>
Screenshot: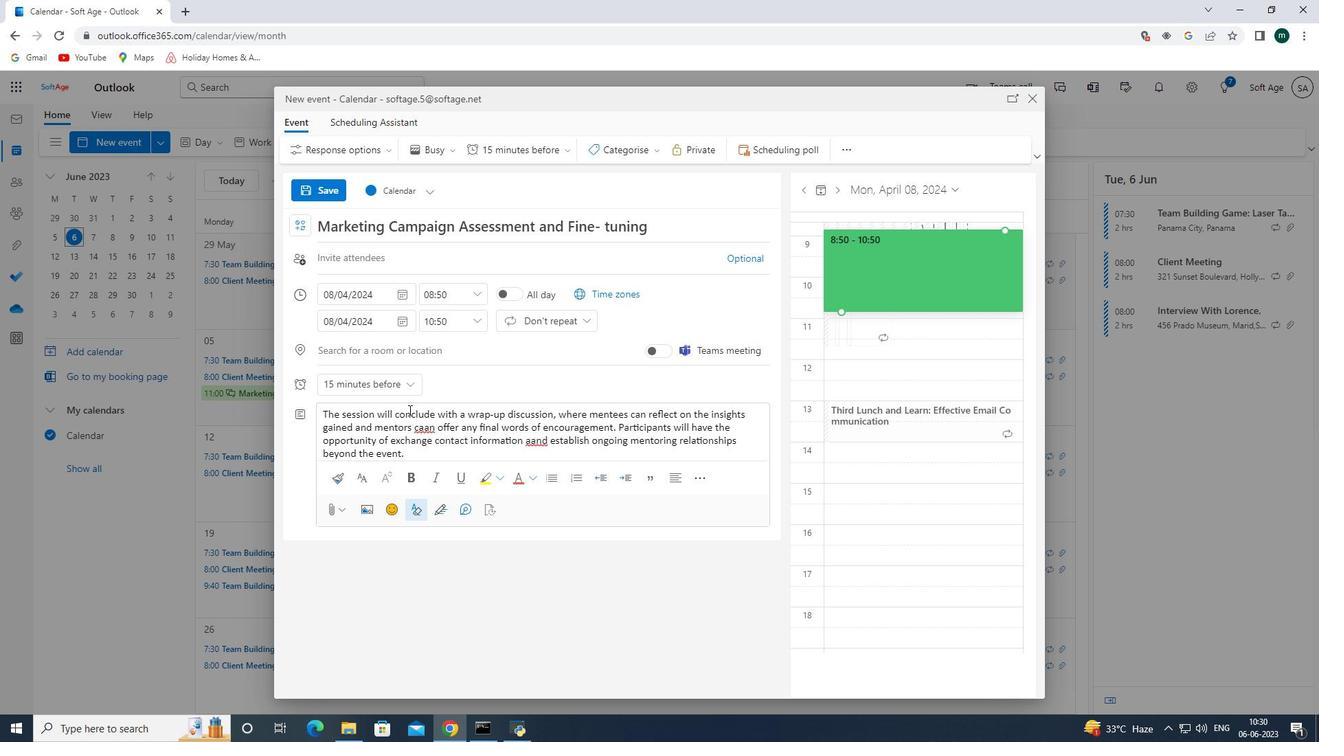 
Action: Mouse moved to (619, 145)
Screenshot: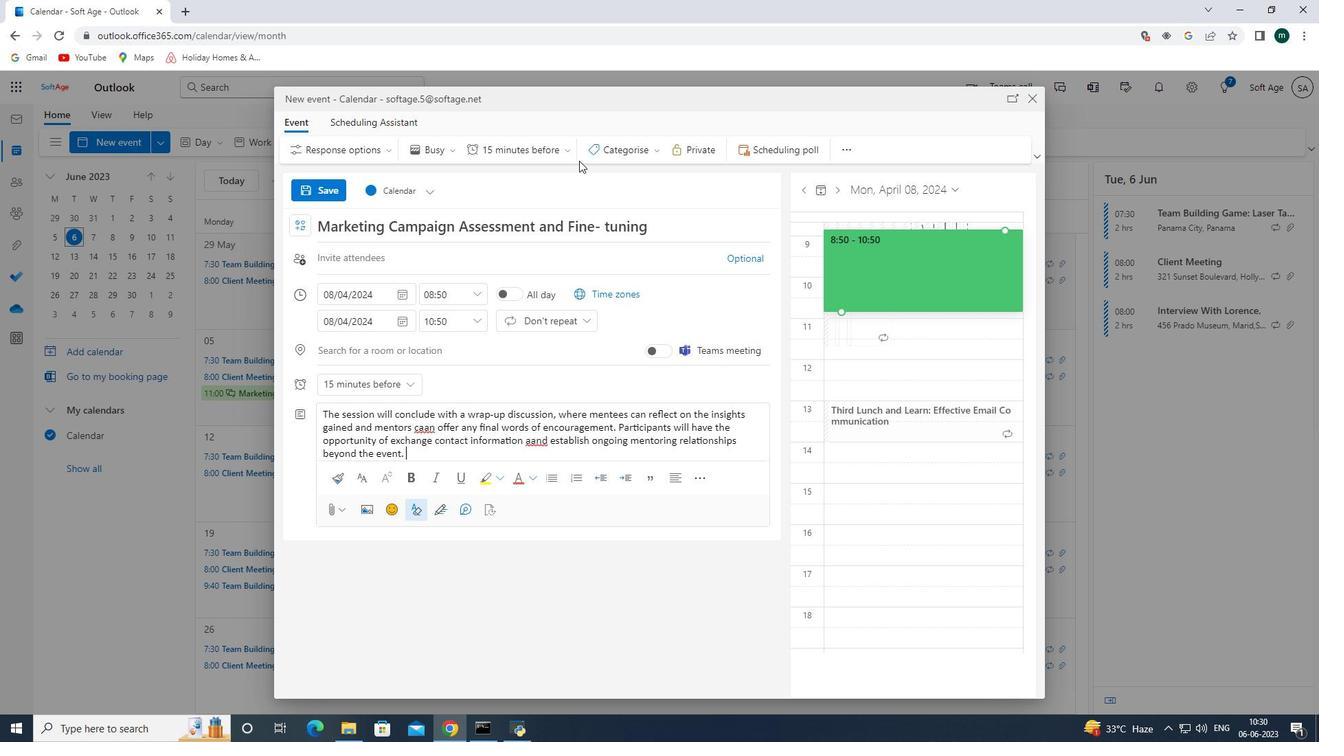 
Action: Mouse pressed left at (619, 145)
Screenshot: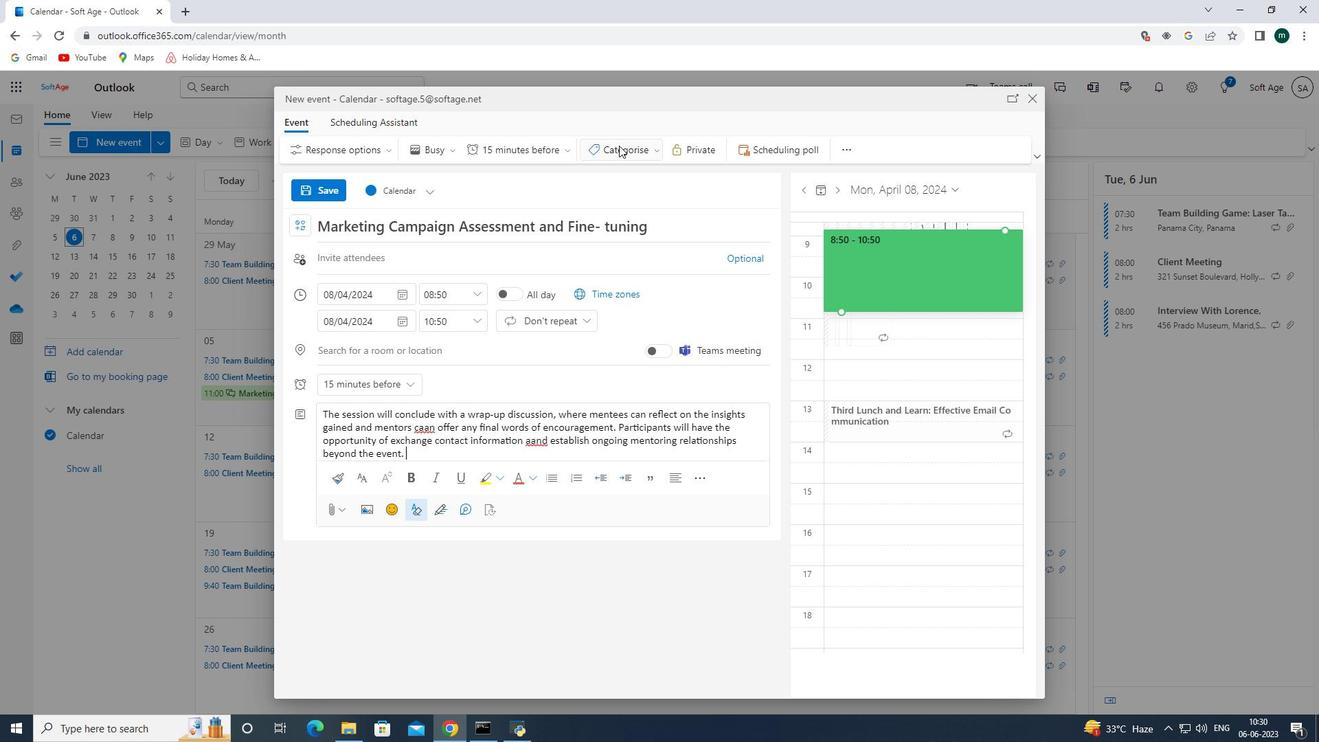 
Action: Mouse moved to (643, 199)
Screenshot: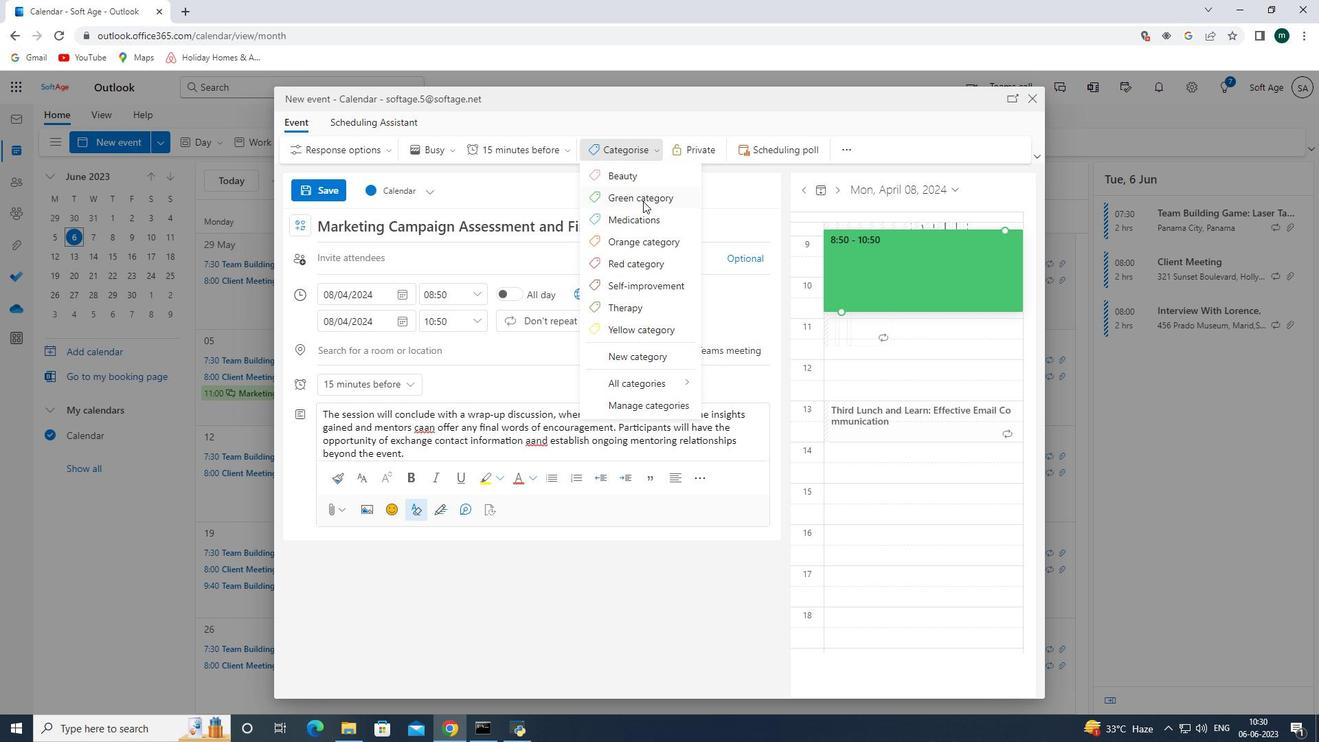 
Action: Mouse pressed left at (643, 199)
Screenshot: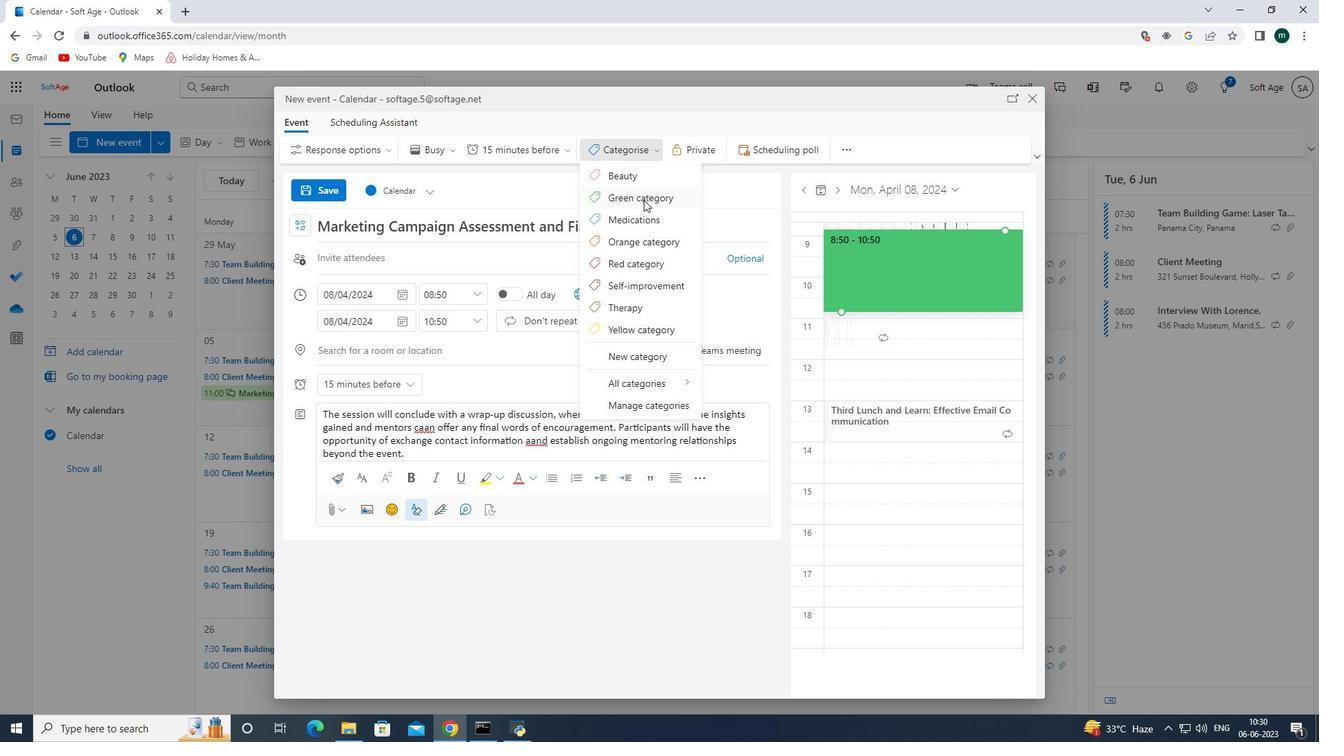 
Action: Mouse moved to (383, 347)
Screenshot: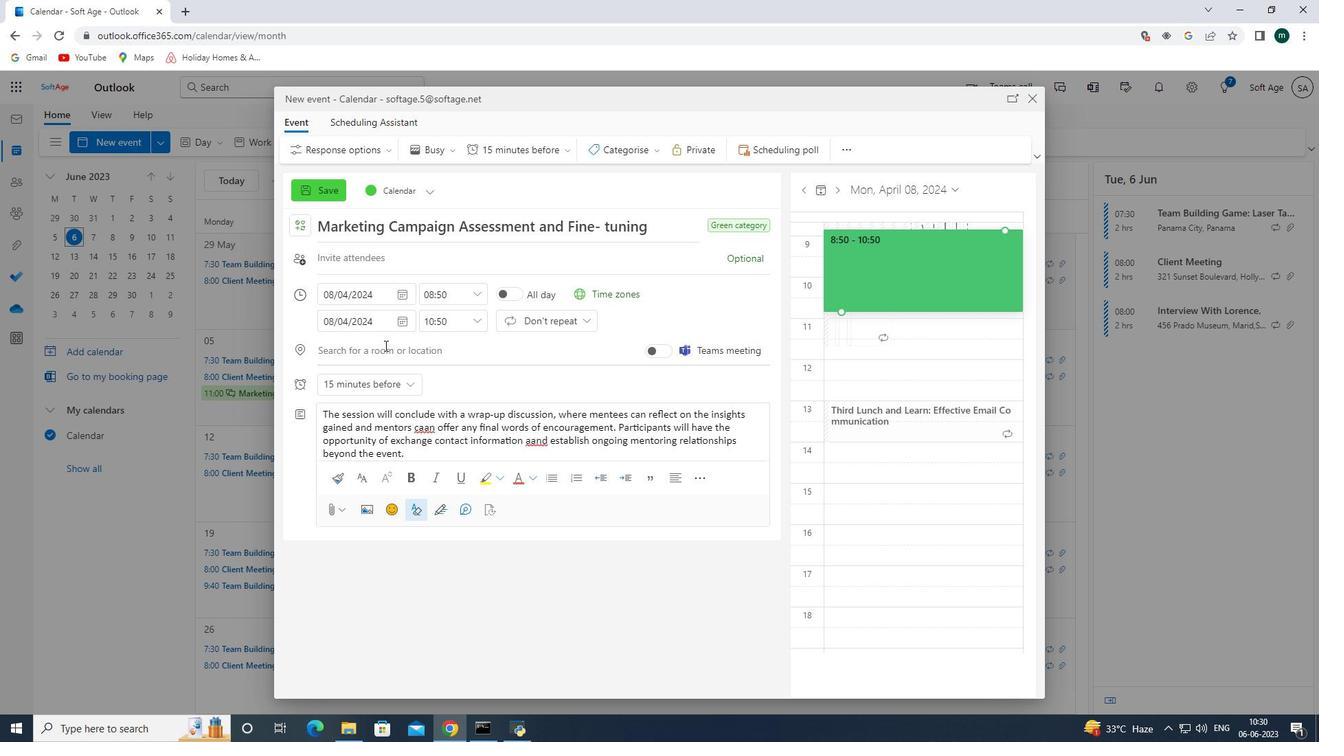 
Action: Mouse pressed left at (383, 347)
Screenshot: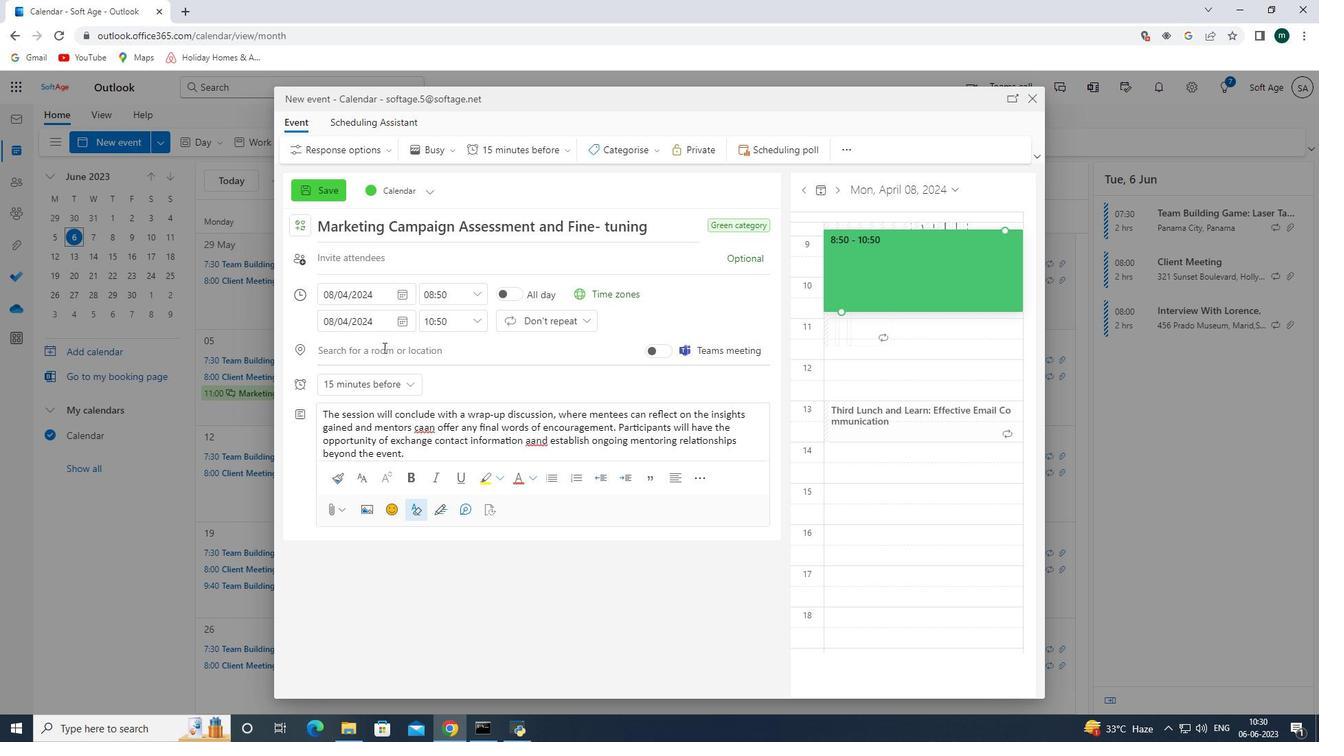 
Action: Key pressed 987<Key.space><Key.shift><Key.shift><Key.shift><Key.shift><Key.shift>Via<Key.space>dei<Key.space><Key.shift>Cona<Key.backspace>dotti,<Key.space><Key.shift><Key.shift><Key.shift><Key.shift><Key.shift><Key.shift><Key.shift><Key.shift>Rome<Key.space><Key.shift><Key.shift><Key.shift><Key.shift><Key.shift><Key.shift><Key.shift><Key.shift><Key.shift><Key.shift><Key.shift><Key.shift><Key.shift><Key.shift><Key.shift><Key.shift><Key.shift><Key.shift><Key.shift><Key.shift><Key.shift><Key.shift><Key.shift><Key.shift><Key.shift><Key.shift><Key.shift><Key.shift><Key.shift><Key.shift><Key.shift><Key.shift><Key.shift><Key.shift><Key.shift><Key.shift><Key.shift><Key.shift><Key.shift><Key.shift><Key.shift><Key.shift><Key.shift><Key.shift><Key.backspace>,<Key.space><Key.shift><Key.shift><Key.shift><Key.shift><Key.shift><Key.shift><Key.shift>Italy<Key.space>
Screenshot: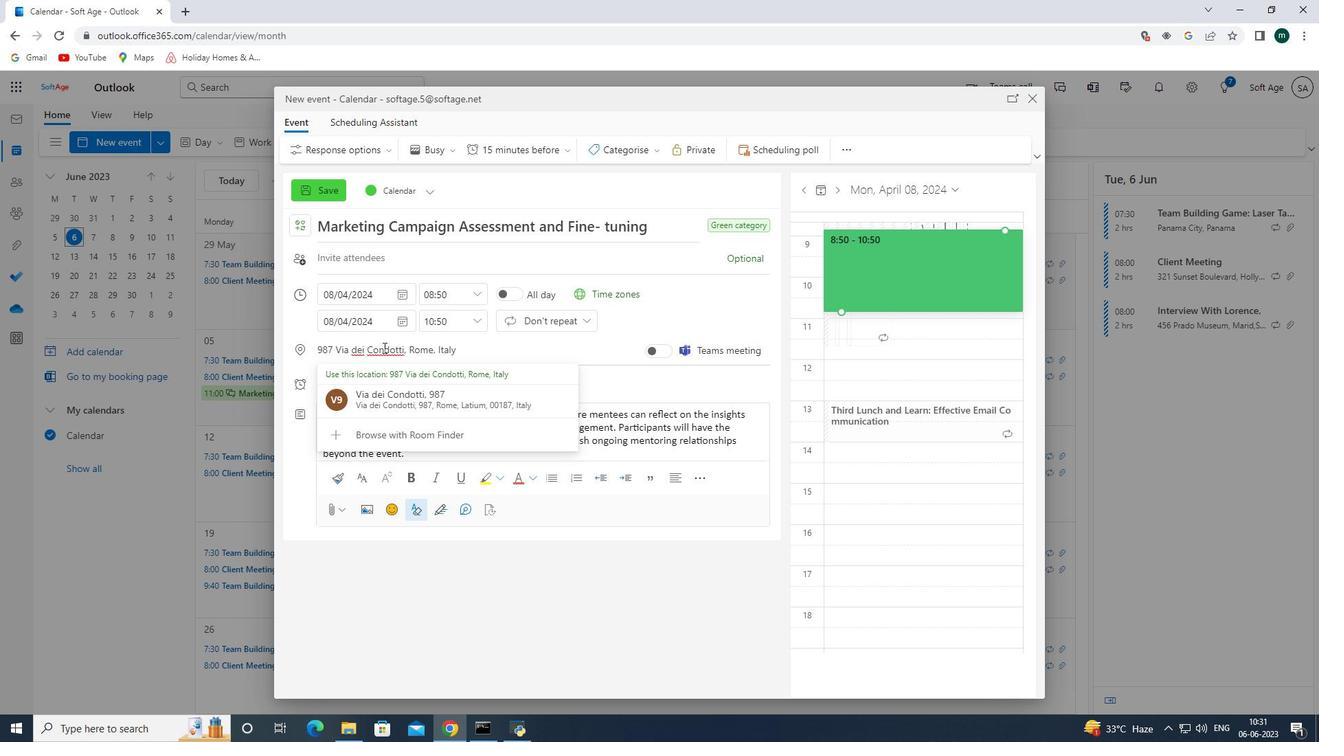 
Action: Mouse moved to (379, 247)
Screenshot: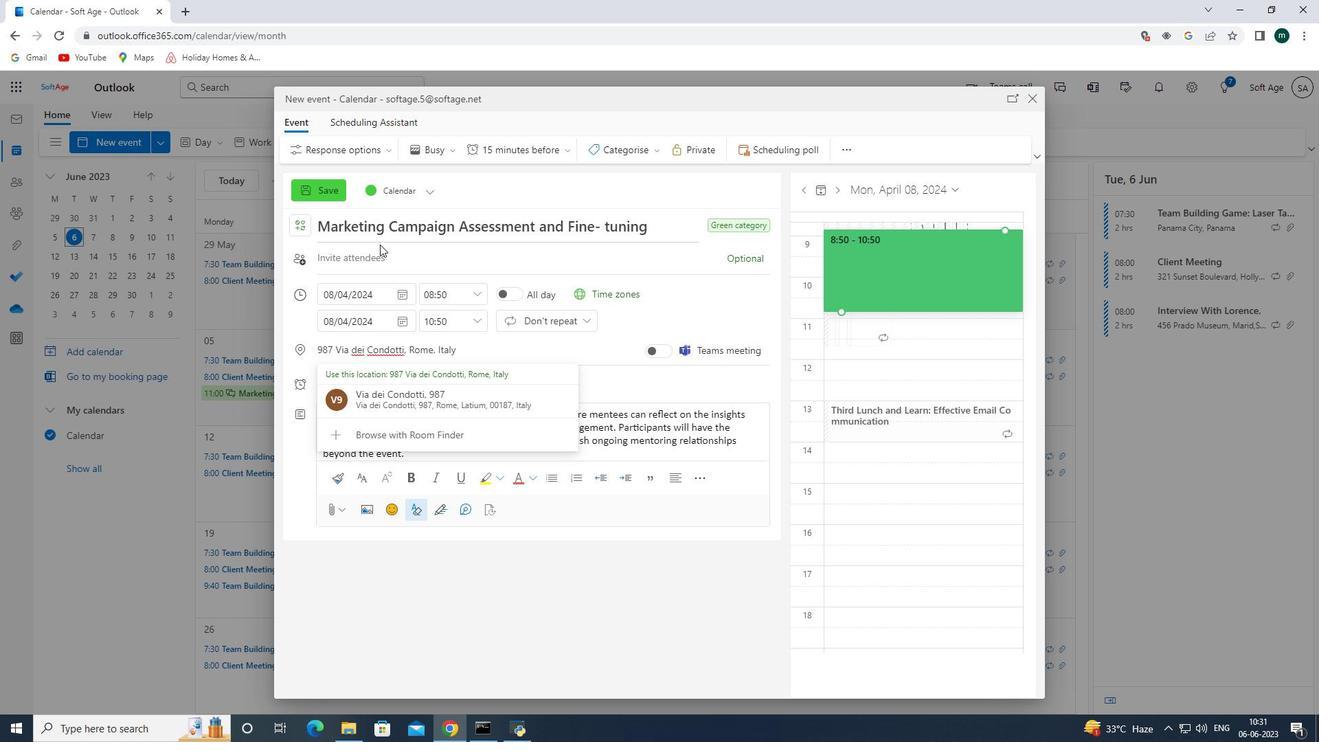 
Action: Mouse pressed left at (379, 247)
Screenshot: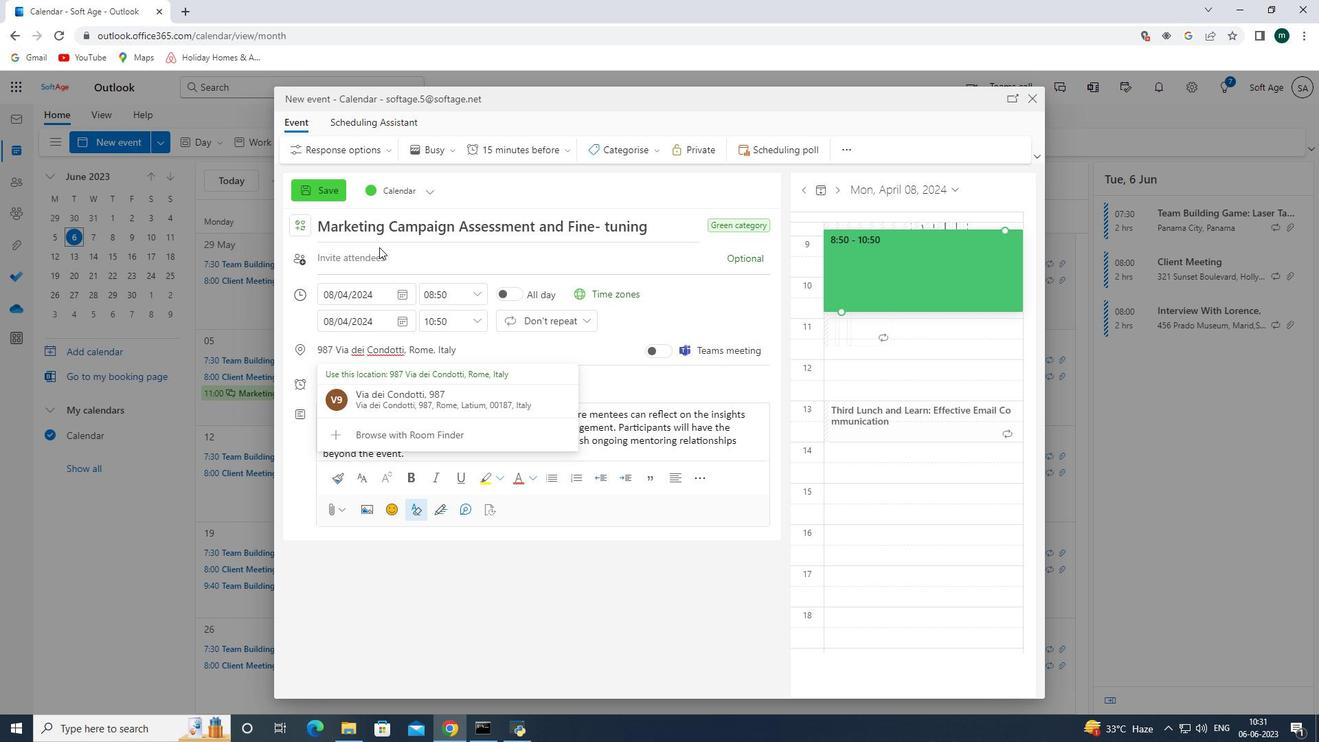 
Action: Mouse moved to (374, 263)
Screenshot: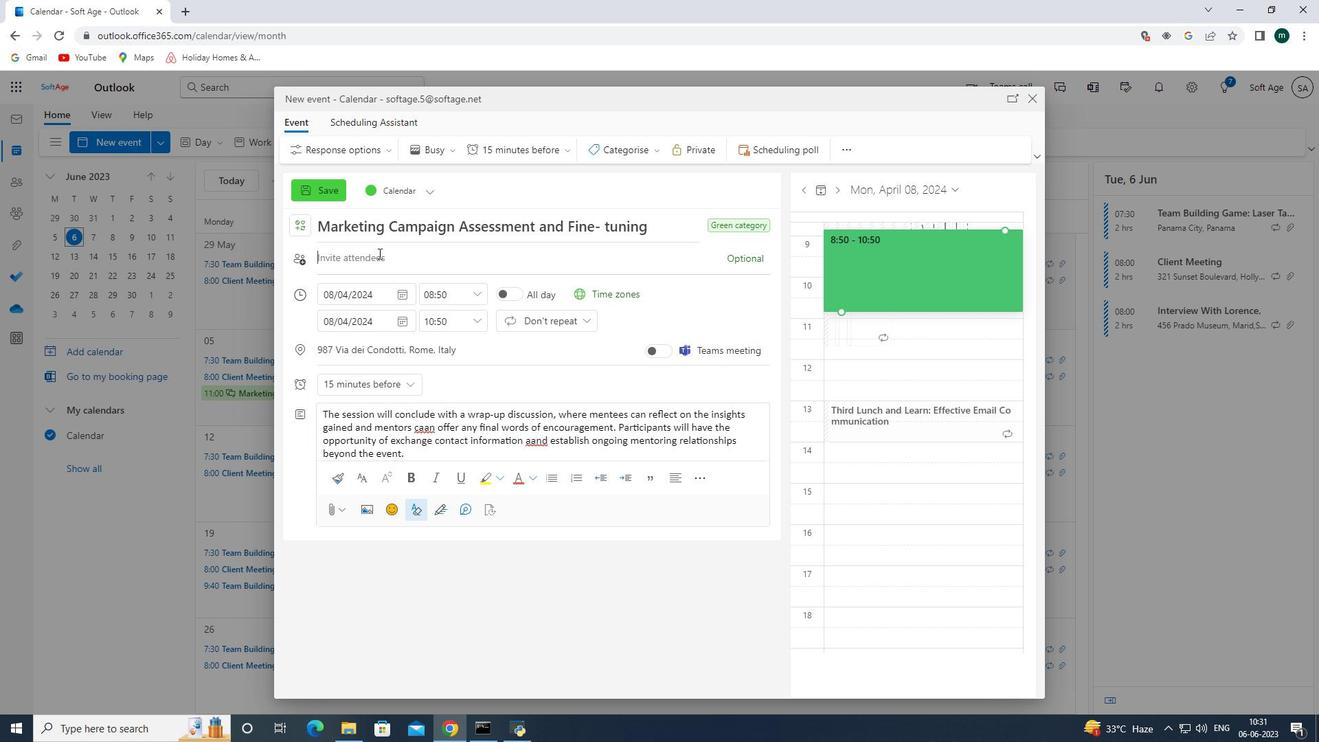 
Action: Mouse pressed left at (374, 263)
Screenshot: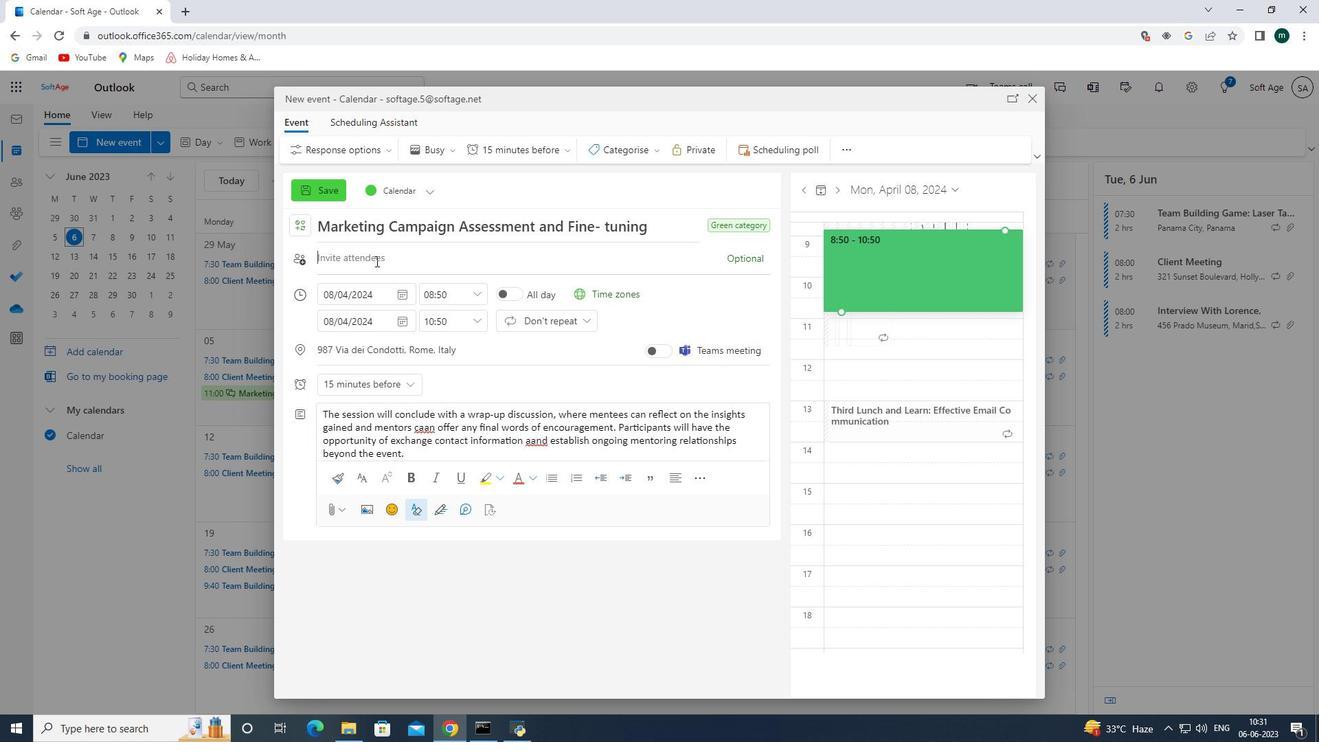 
Action: Mouse moved to (411, 448)
Screenshot: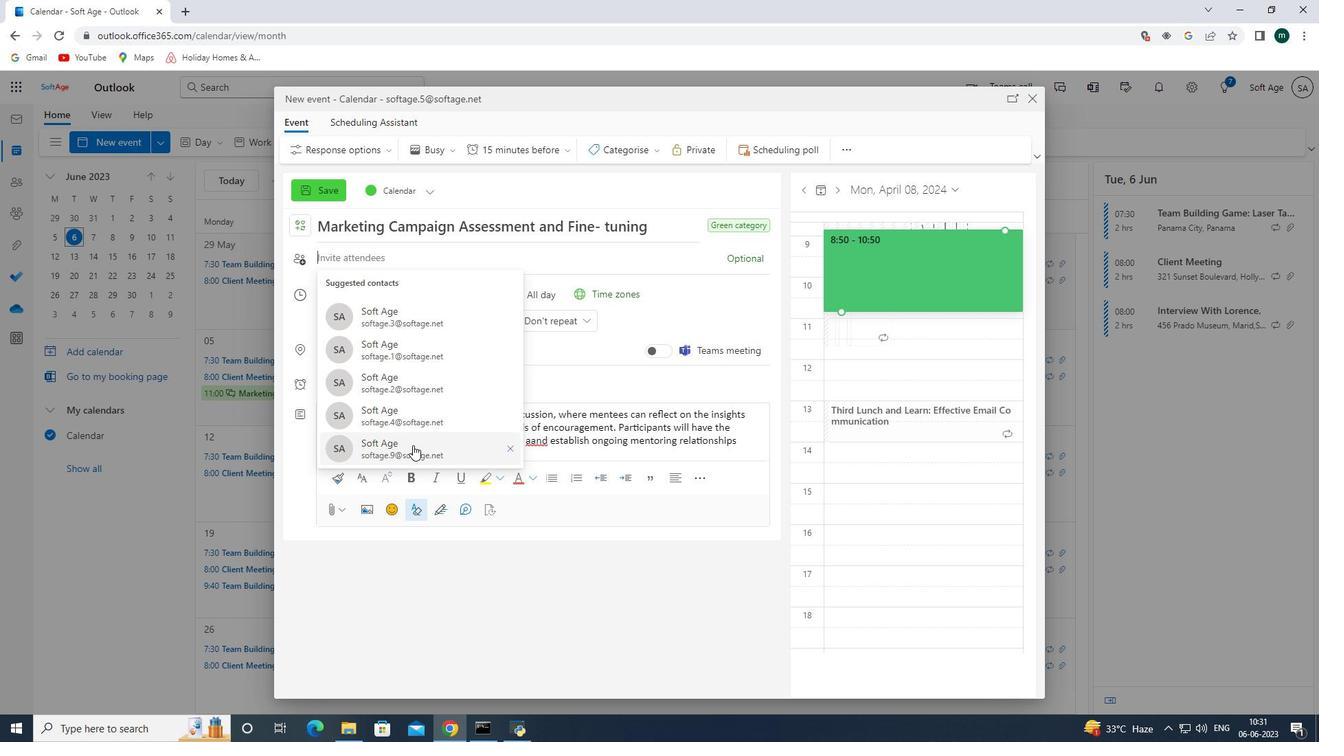 
Action: Mouse pressed left at (411, 448)
Screenshot: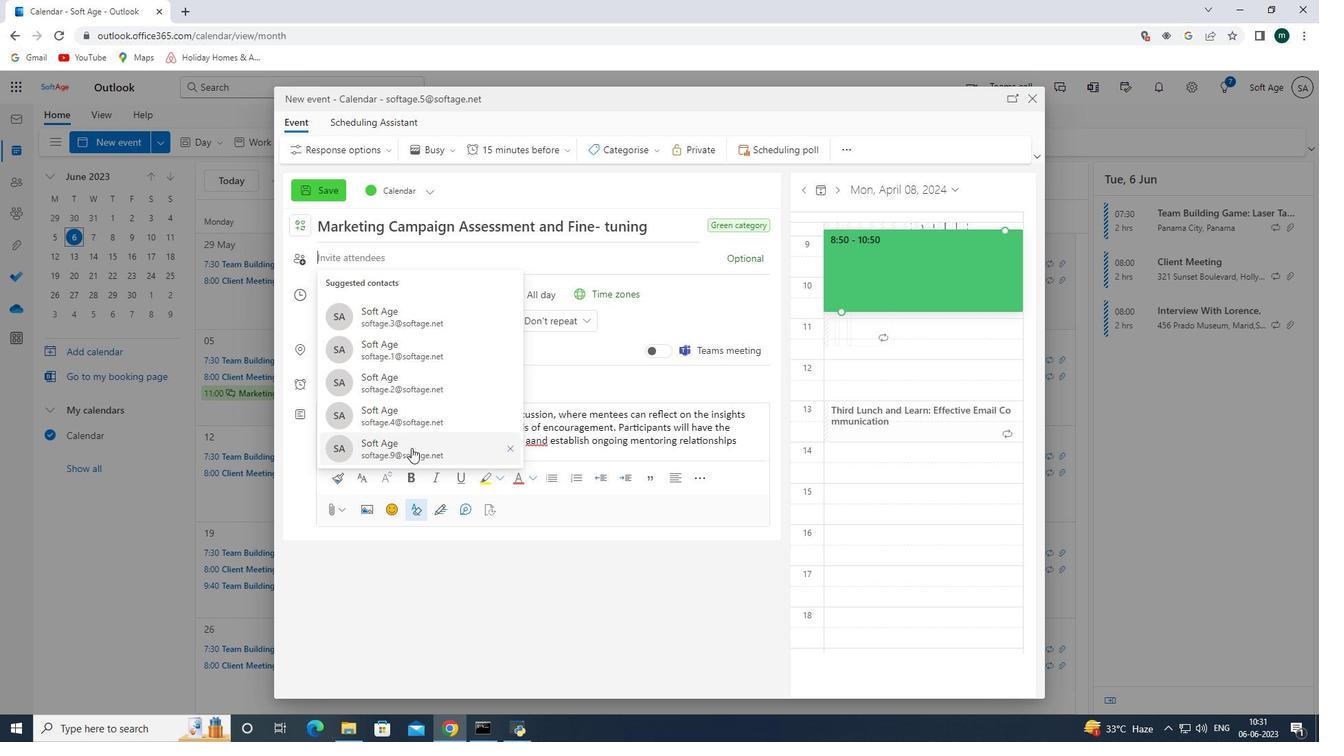
Action: Mouse moved to (425, 250)
Screenshot: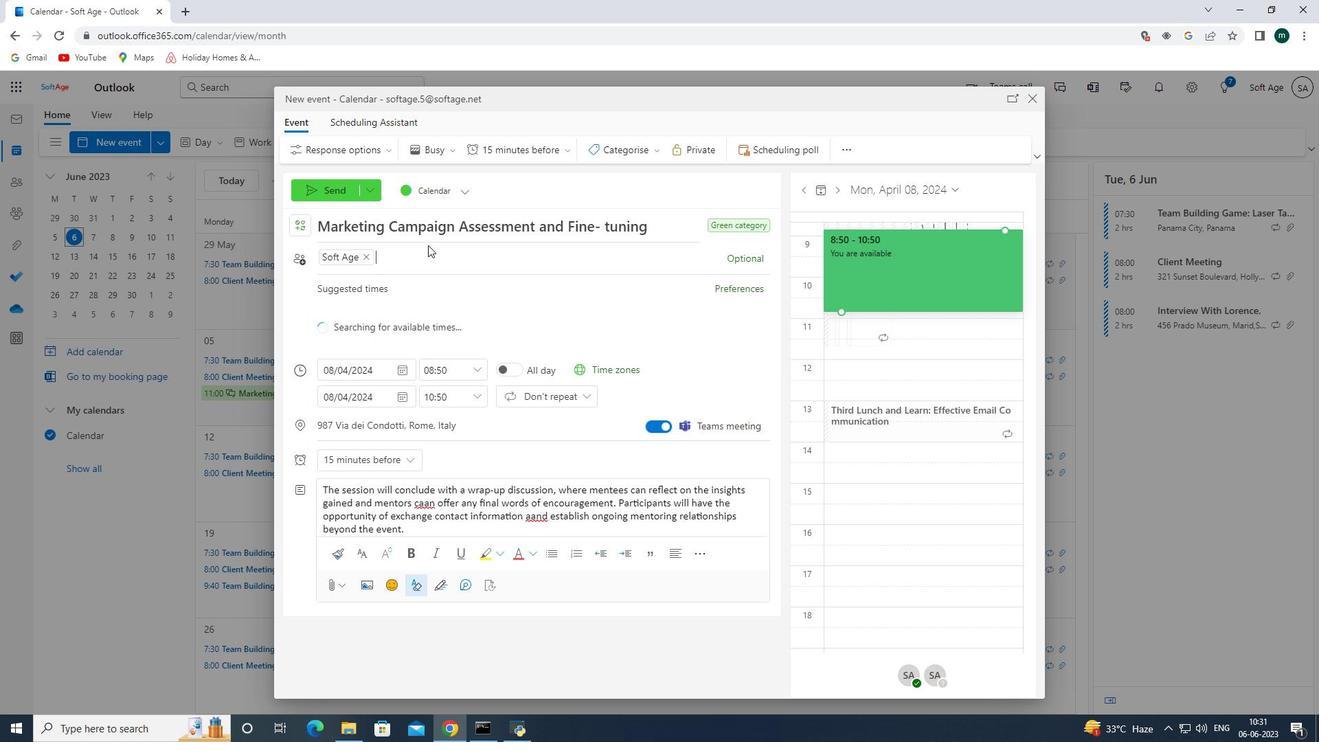 
Action: Mouse pressed left at (425, 250)
Screenshot: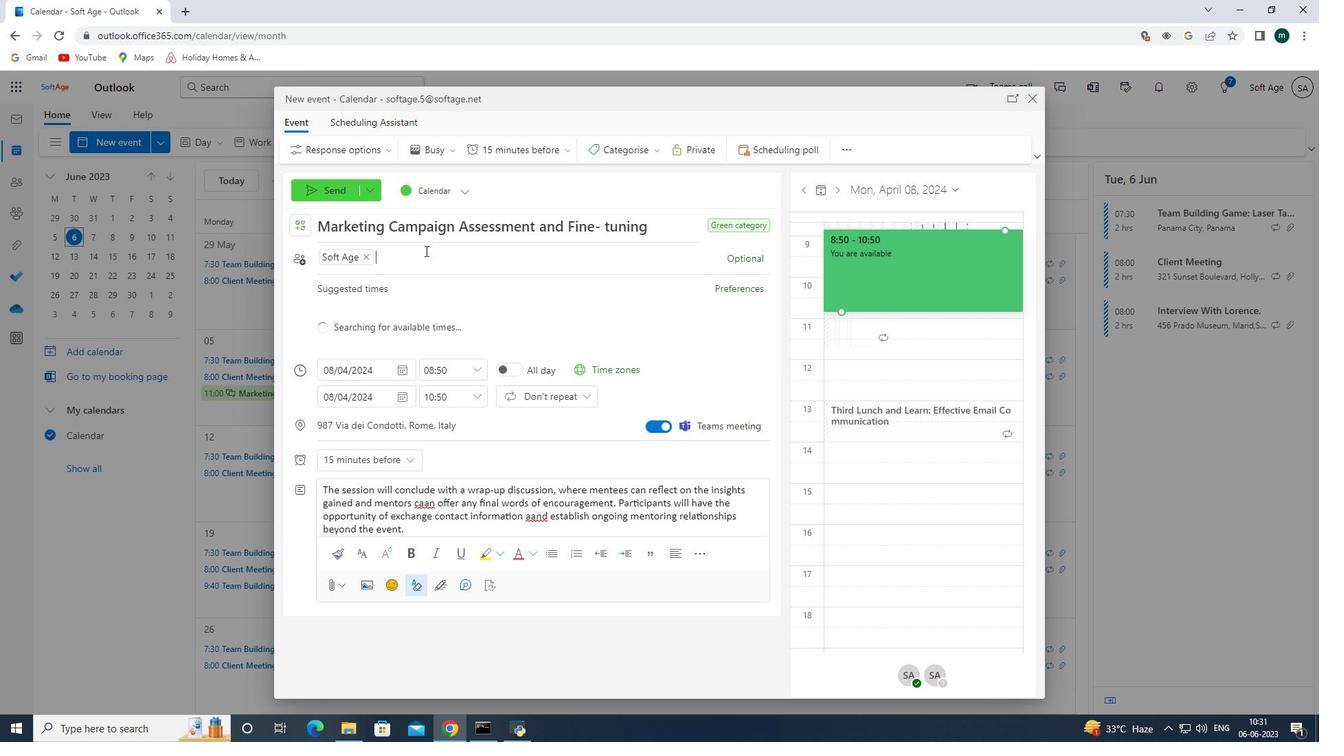 
Action: Mouse moved to (494, 263)
Screenshot: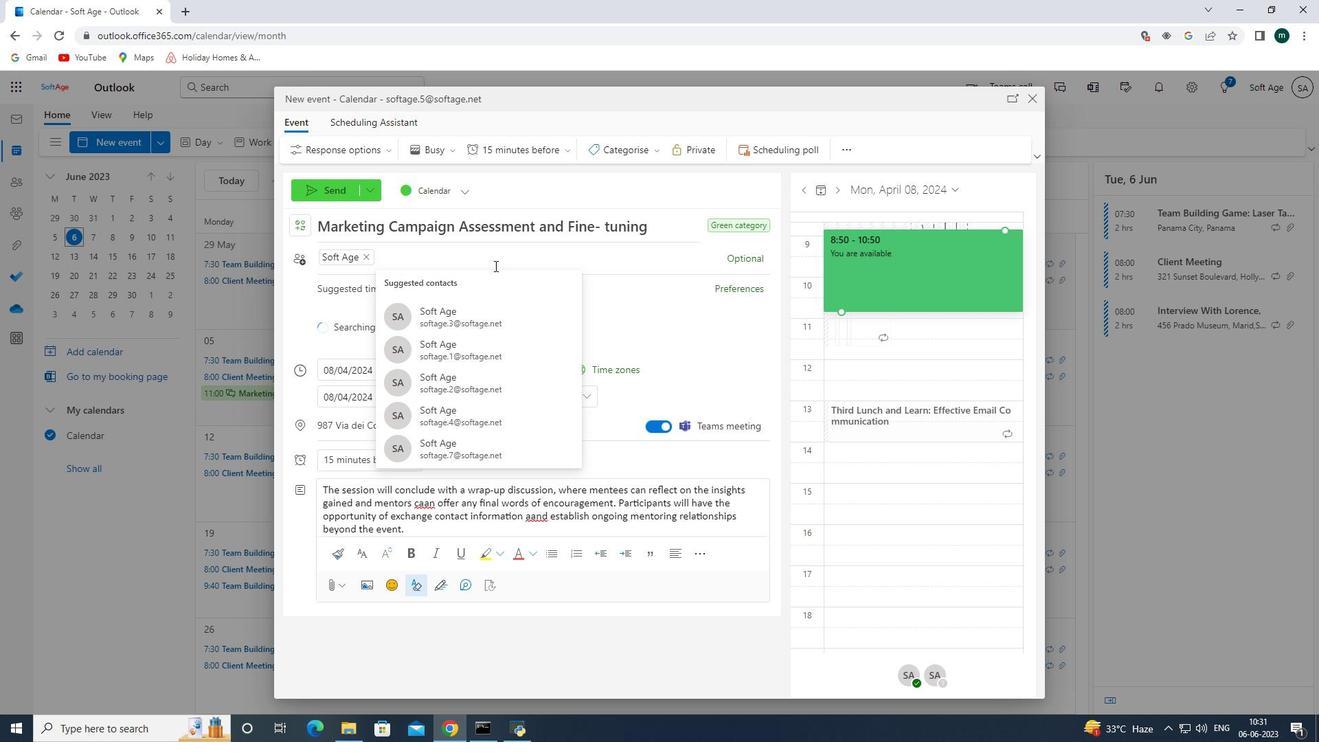 
Action: Mouse pressed left at (494, 263)
Screenshot: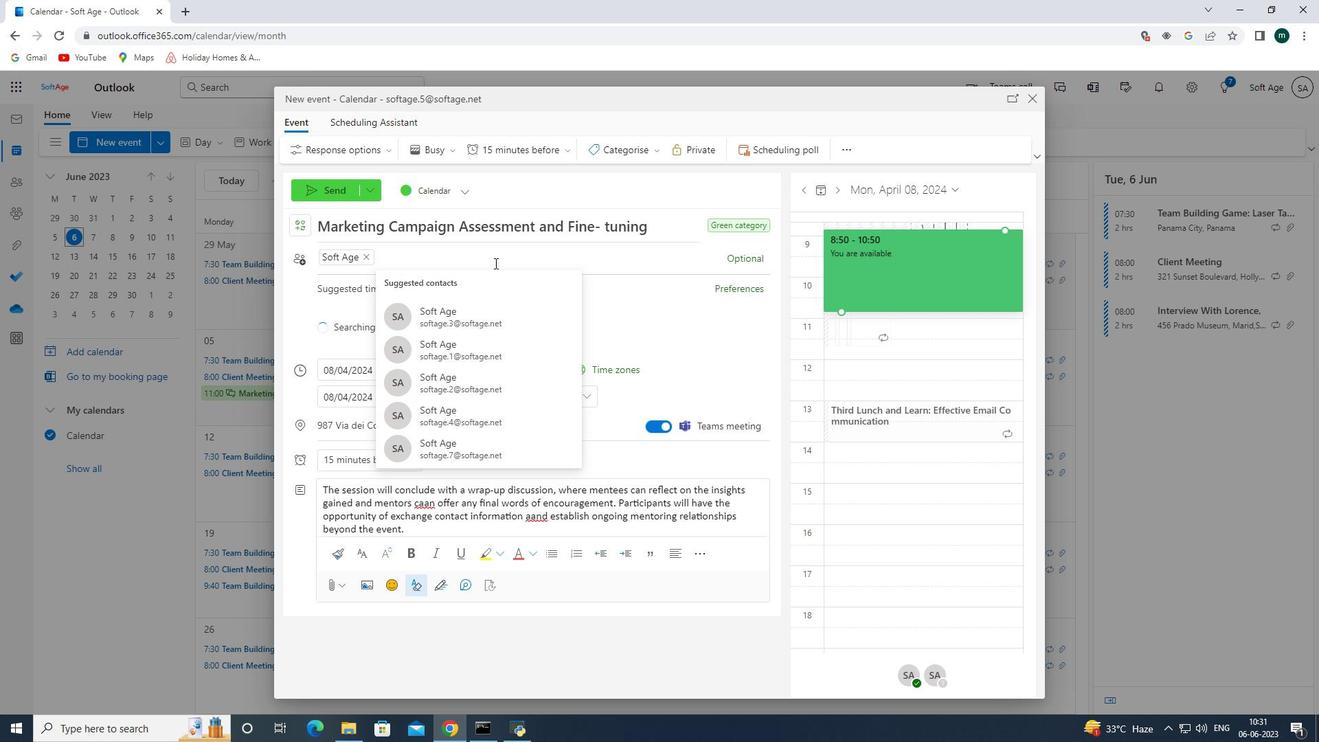 
Action: Mouse moved to (494, 262)
Screenshot: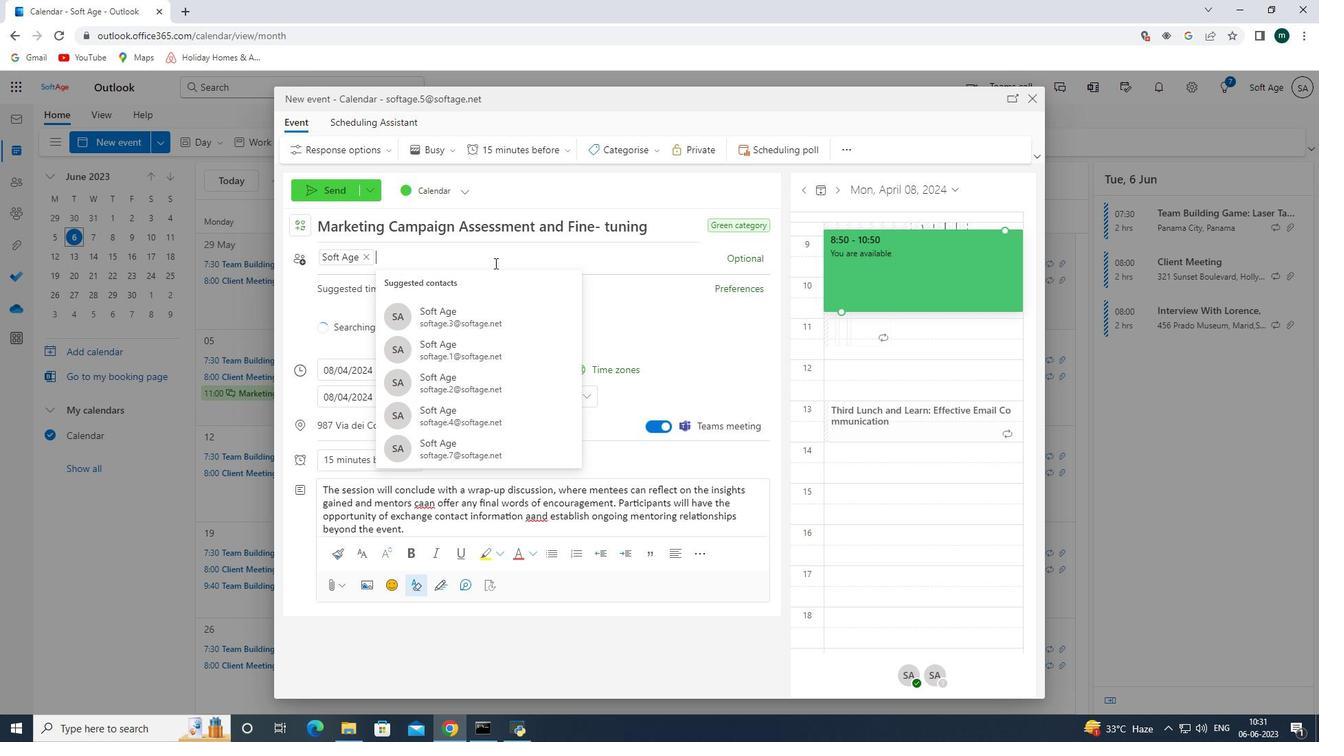 
Action: Key pressed softage.10<Key.shift><Key.shift><Key.shift><Key.shift><Key.shift><Key.shift><Key.shift><Key.shift><Key.shift><Key.shift><Key.shift><Key.shift><Key.shift><Key.shift><Key.shift><Key.shift><Key.shift><Key.shift><Key.shift><Key.shift><Key.shift><Key.shift>@
Screenshot: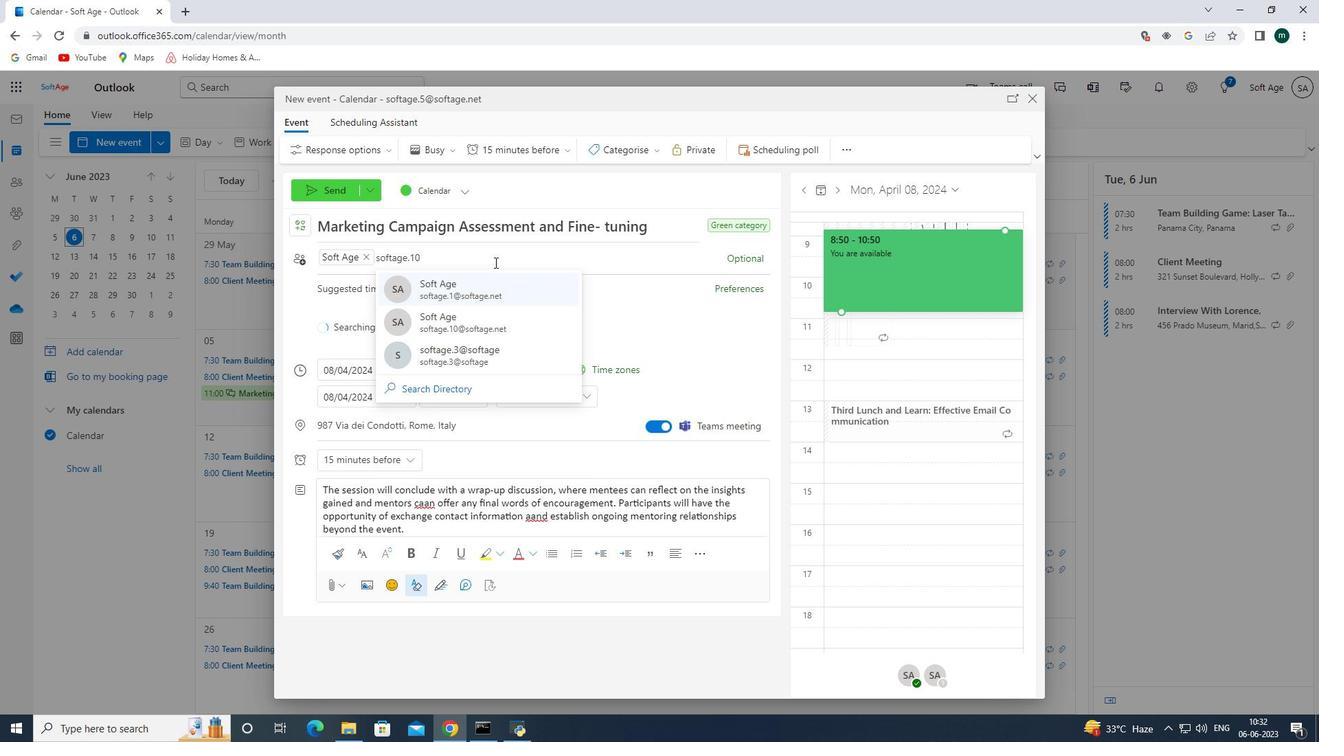
Action: Mouse moved to (489, 336)
Screenshot: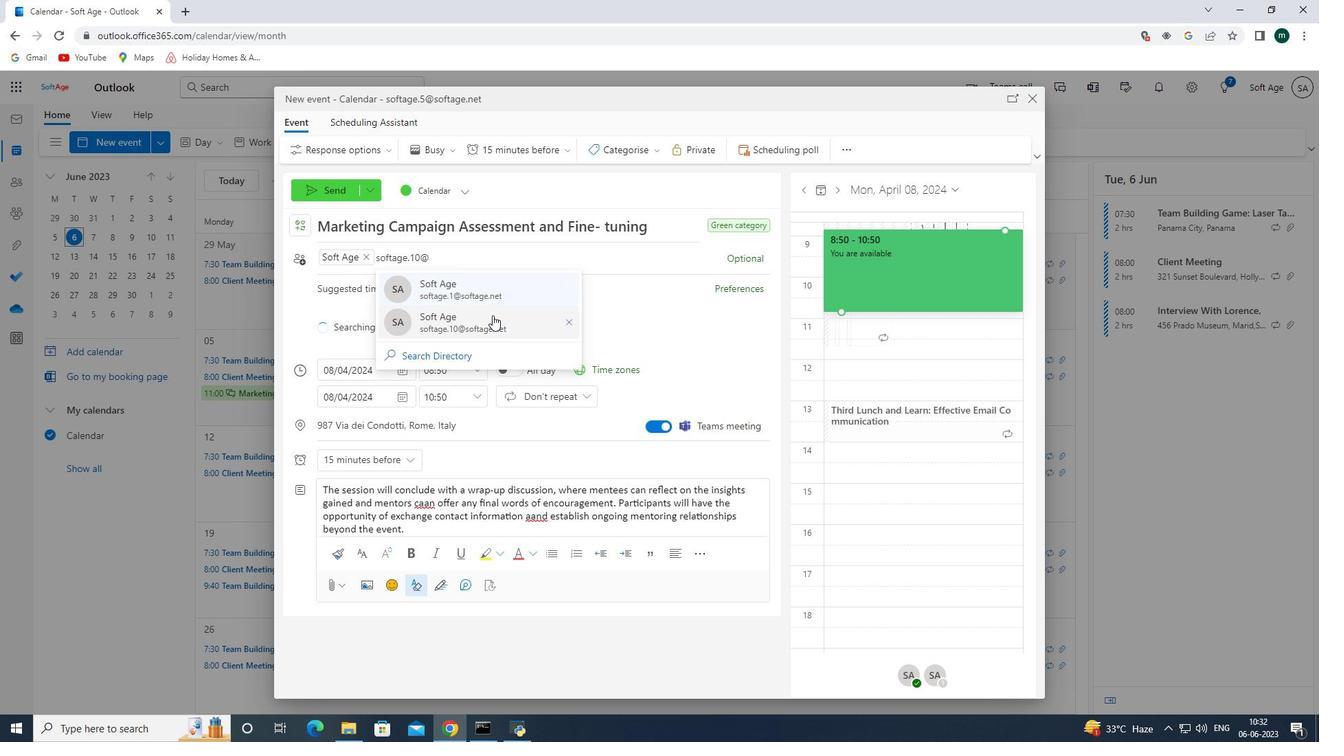 
Action: Mouse pressed left at (489, 336)
Screenshot: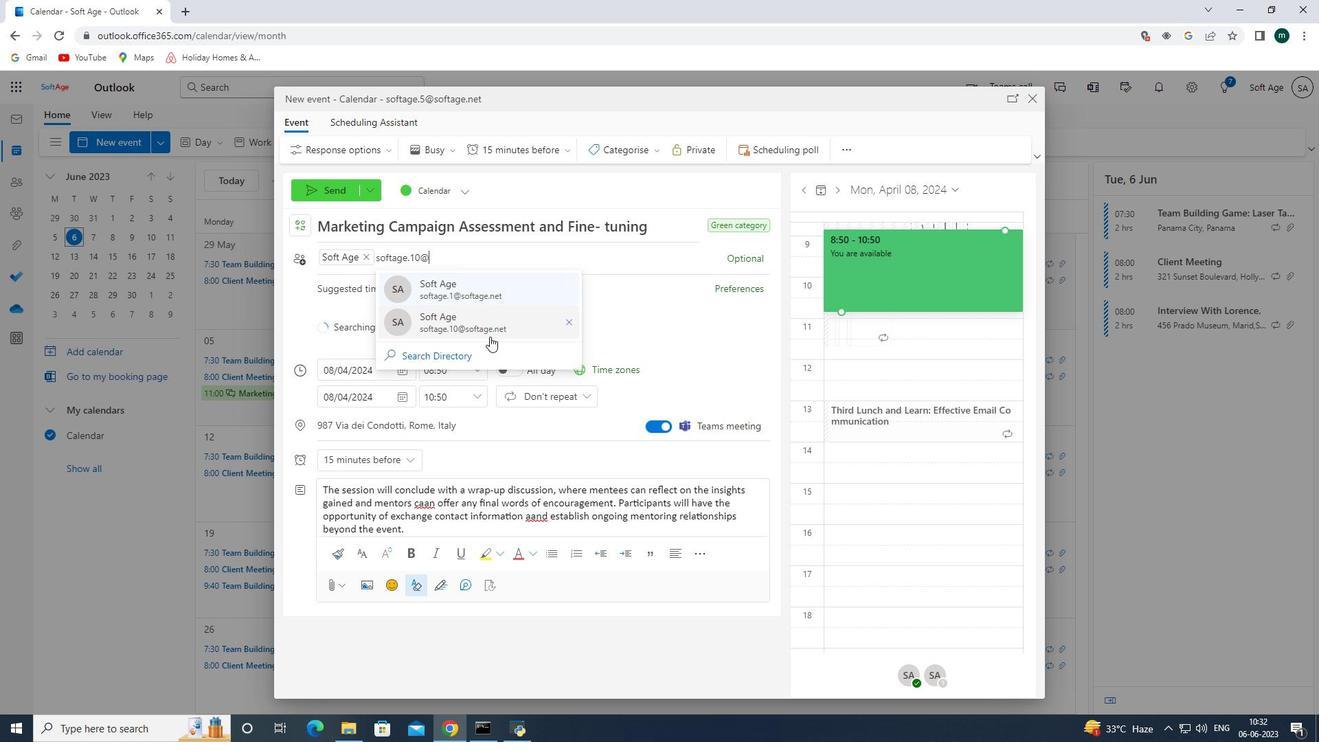 
Action: Mouse moved to (503, 148)
Screenshot: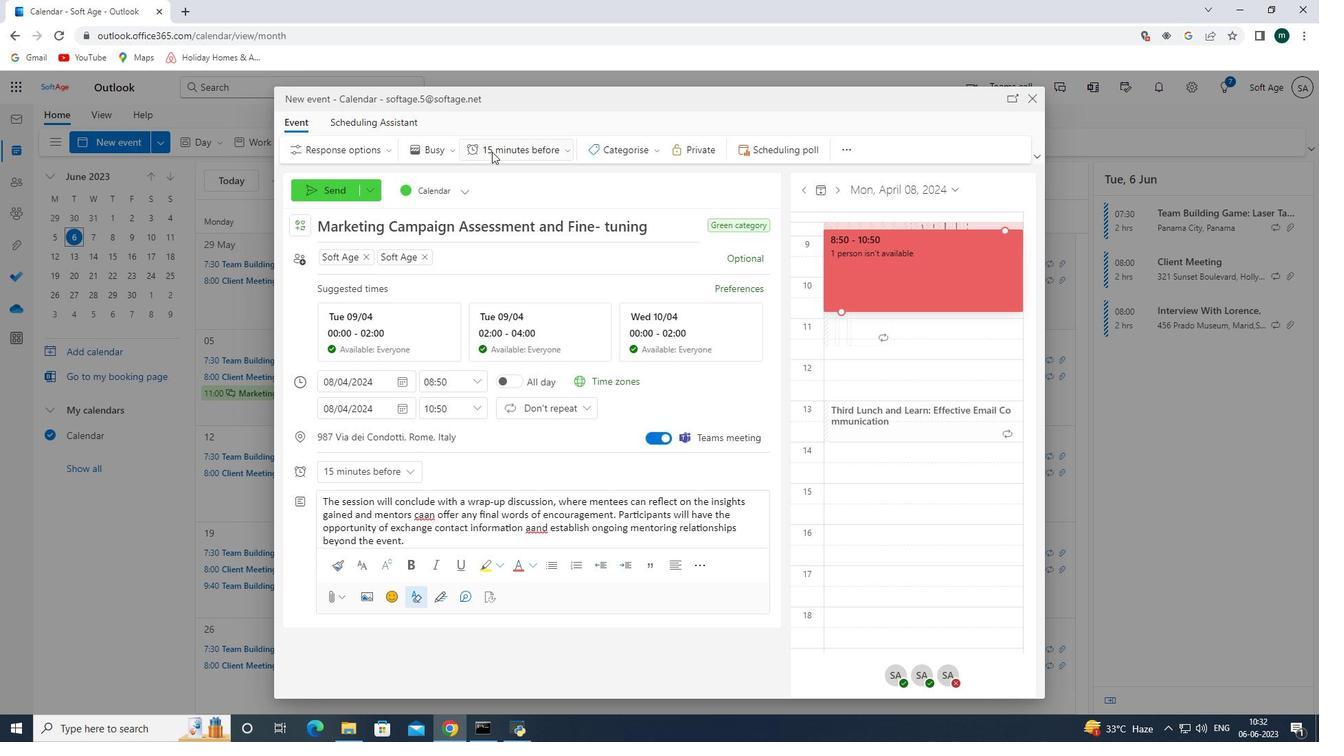 
Action: Mouse pressed left at (503, 148)
Screenshot: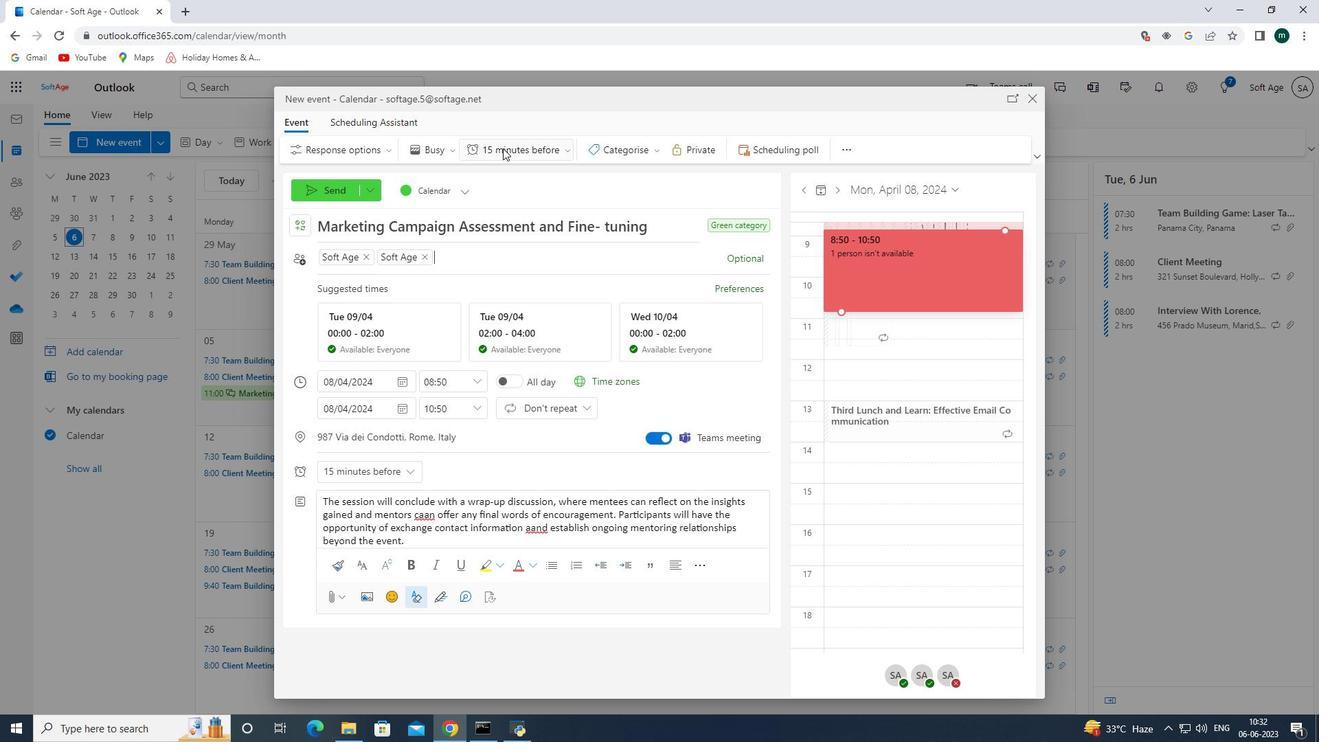 
Action: Mouse moved to (537, 321)
Screenshot: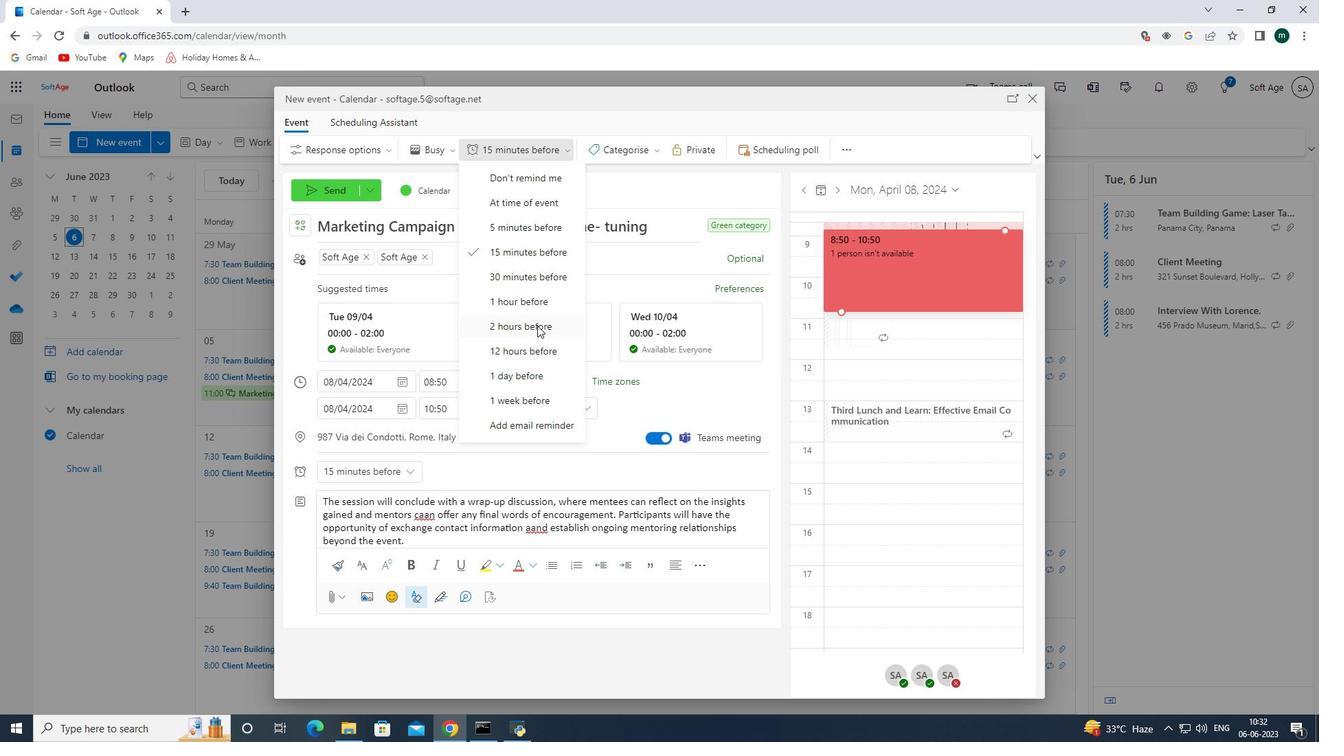 
Action: Mouse pressed left at (537, 321)
Screenshot: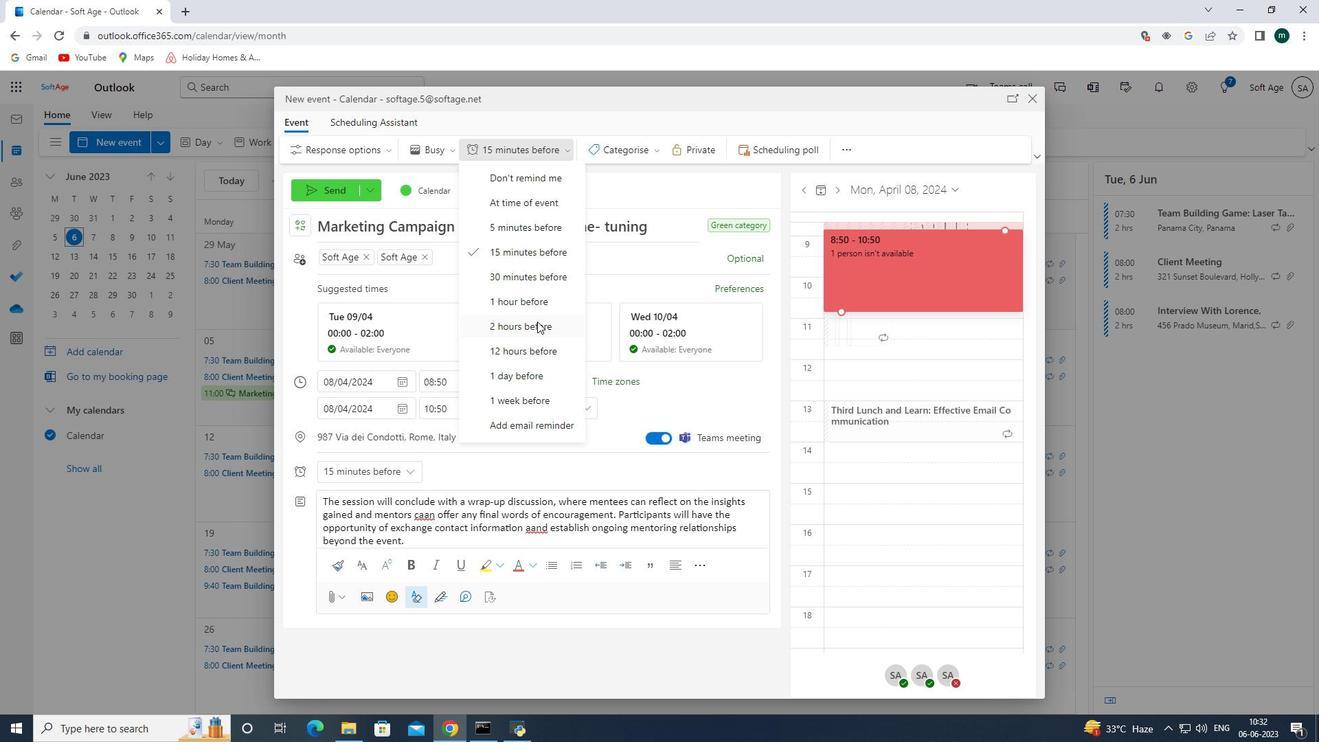 
Action: Mouse moved to (302, 183)
Screenshot: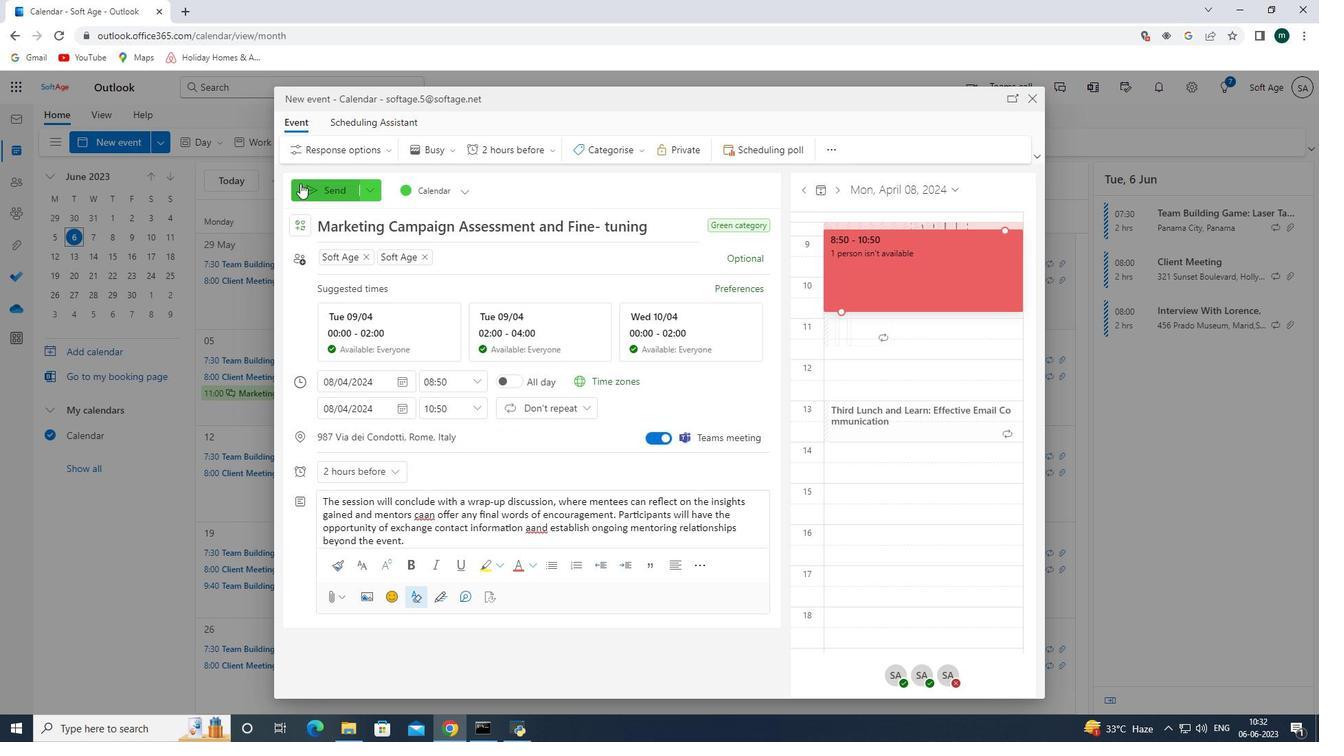 
Action: Mouse pressed left at (302, 183)
Screenshot: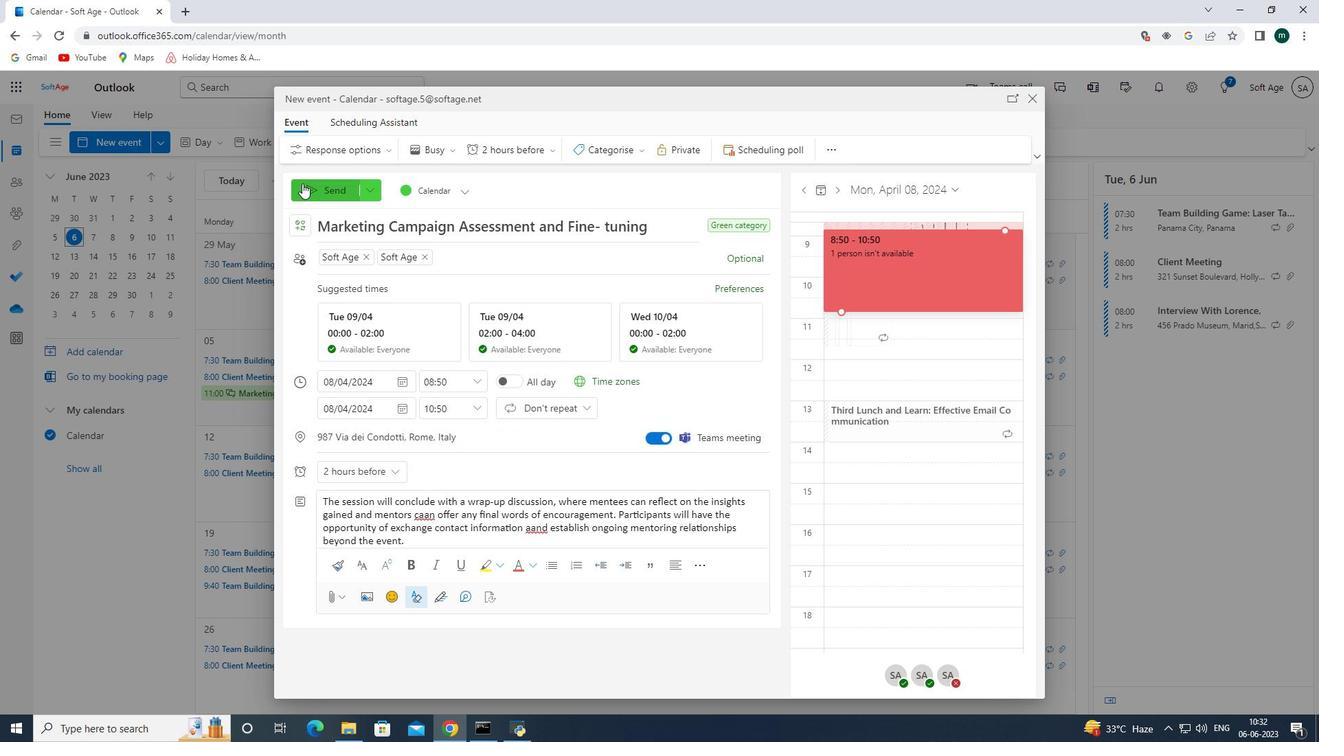 
Action: Mouse moved to (227, 396)
Screenshot: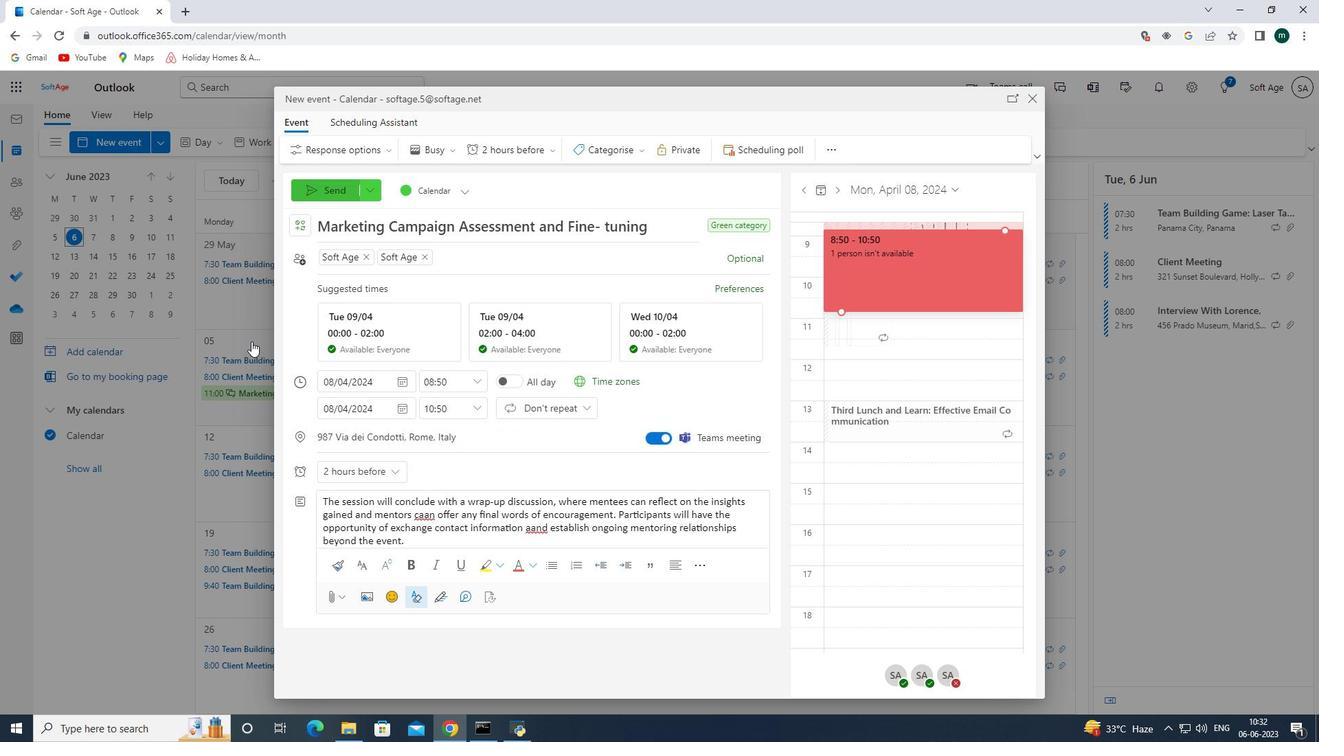 
